 Task: Open Card Joint Ventures Review in Board Email Marketing Analytics to Workspace Advertising and Marketing and add a team member Softage.4@softage.net, a label Green, a checklist Urban Planning, an attachment from Trello, a color Green and finally, add a card description 'Develop and launch new customer feedback program for service improvements' and a comment 'Let us make sure we give this task the attention it deserves as it is crucial to the overall success of the project.'. Add a start date 'Jan 08, 1900' with a due date 'Jan 15, 1900'
Action: Mouse moved to (499, 133)
Screenshot: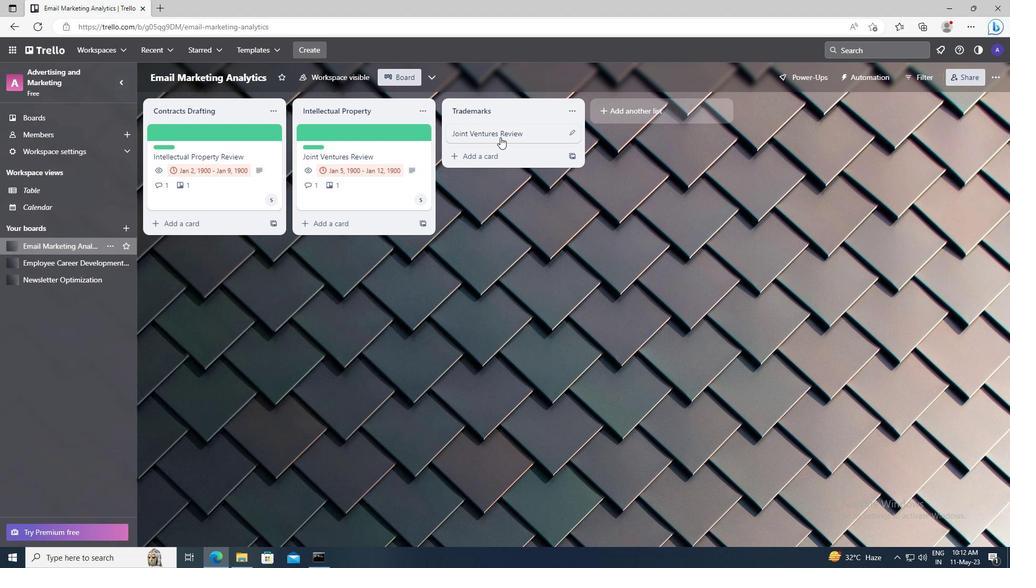 
Action: Mouse pressed left at (499, 133)
Screenshot: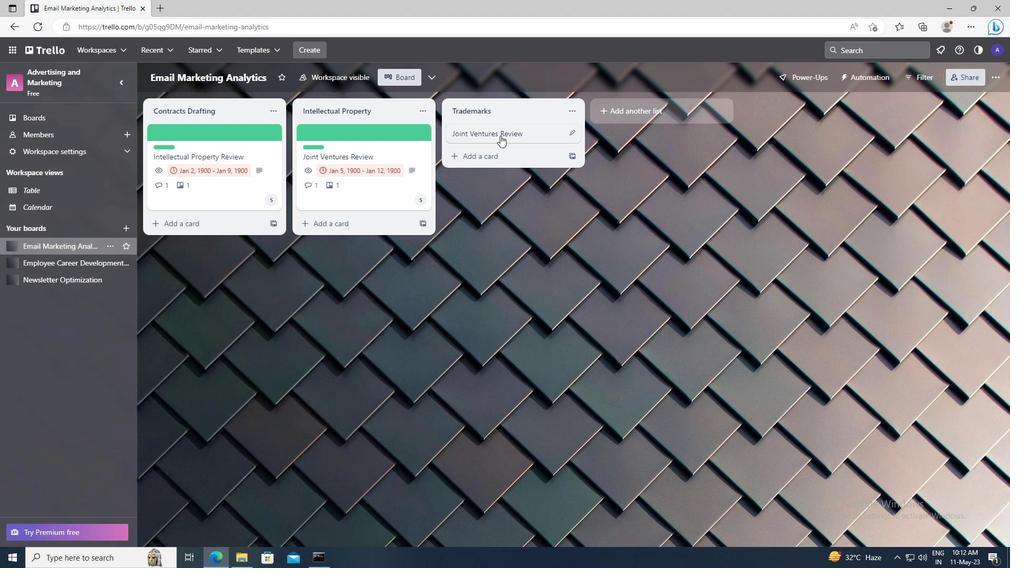 
Action: Mouse moved to (643, 172)
Screenshot: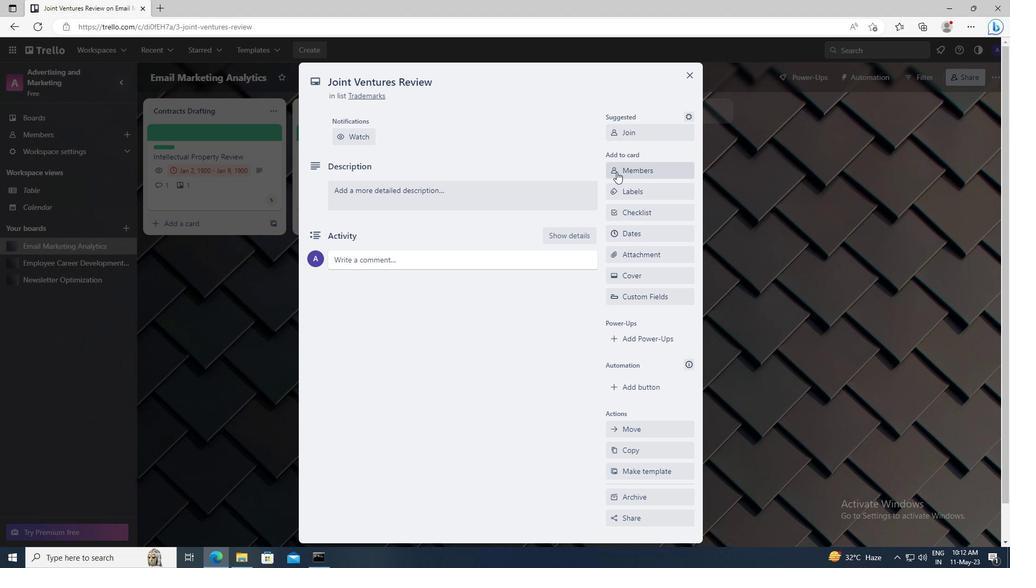 
Action: Mouse pressed left at (643, 172)
Screenshot: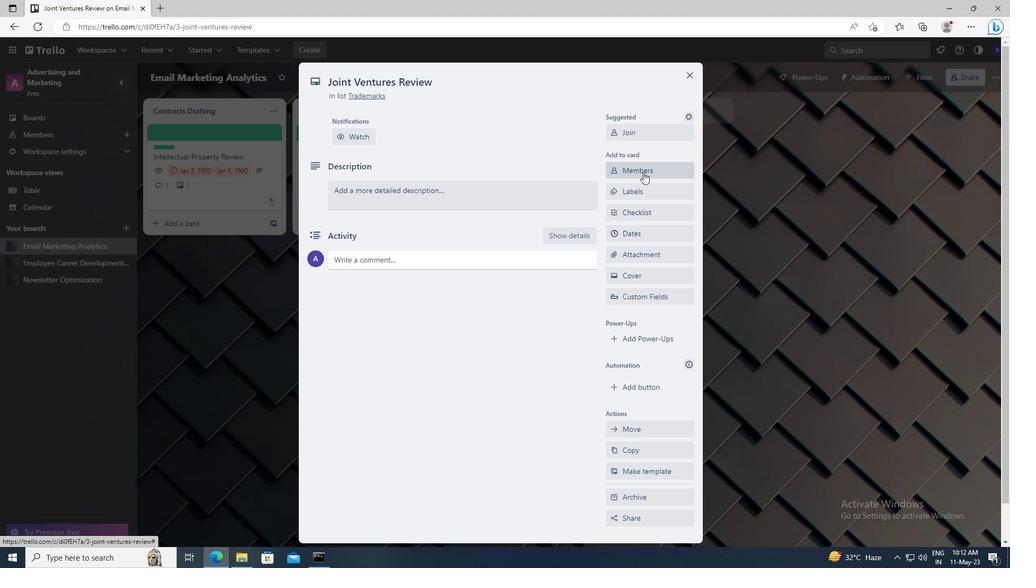 
Action: Mouse moved to (646, 217)
Screenshot: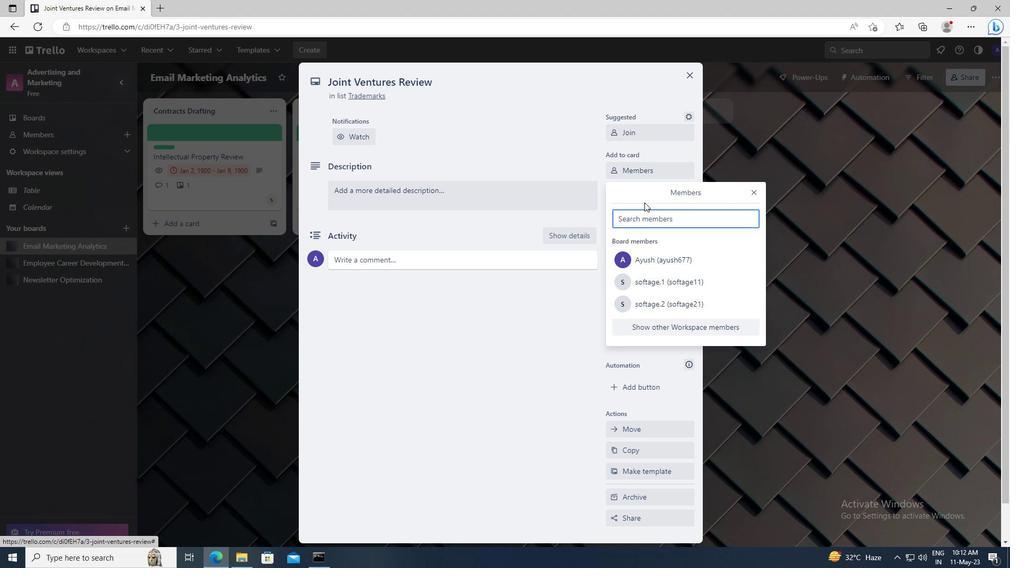 
Action: Mouse pressed left at (646, 217)
Screenshot: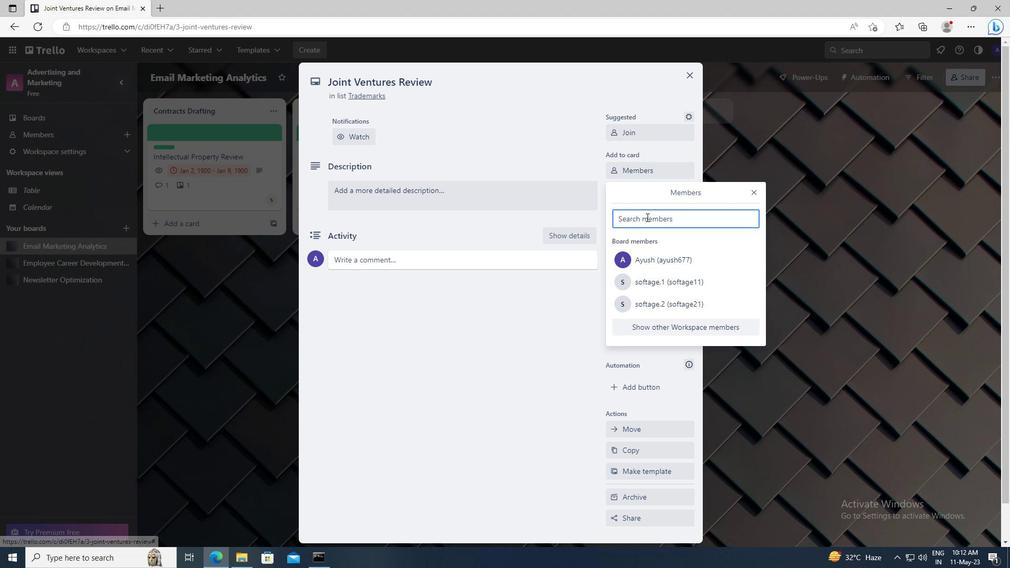 
Action: Key pressed <Key.shift>SOFTAGE.4
Screenshot: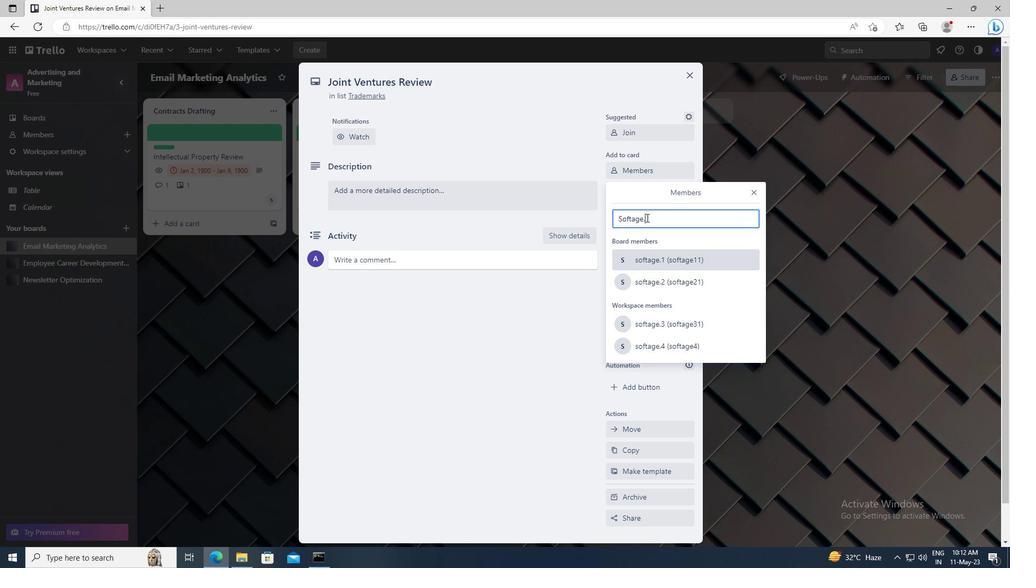 
Action: Mouse moved to (662, 315)
Screenshot: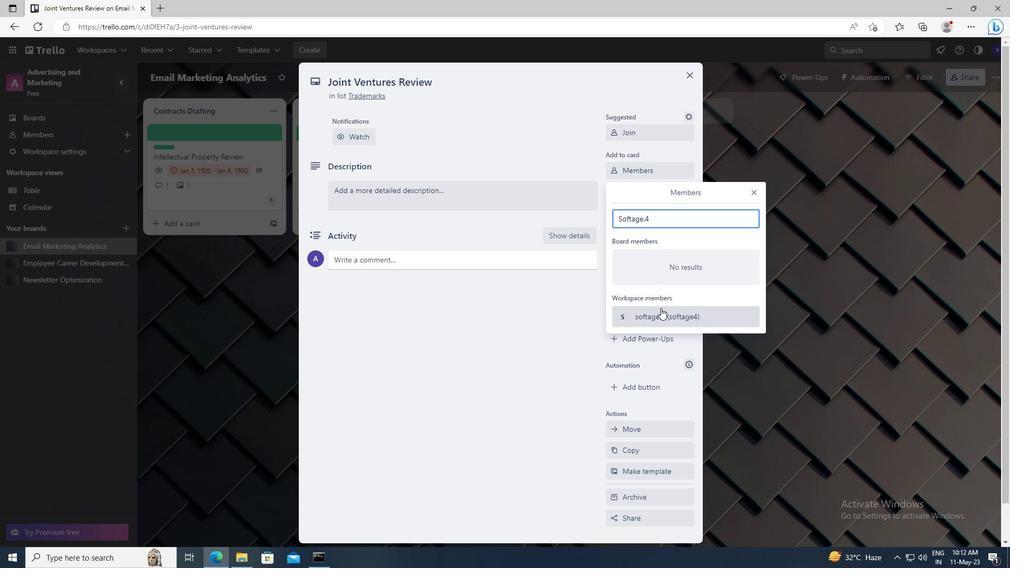 
Action: Mouse pressed left at (662, 315)
Screenshot: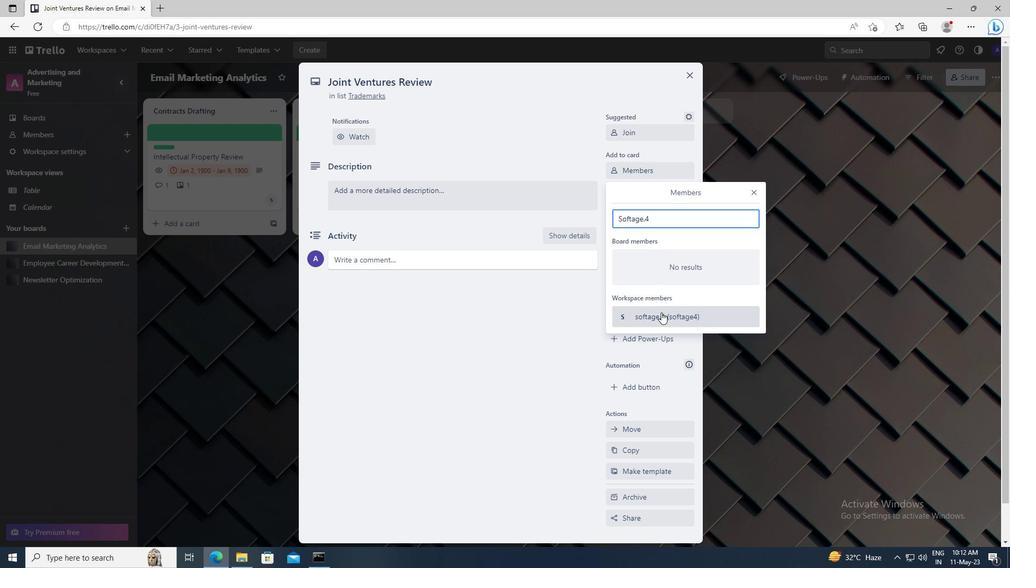 
Action: Mouse moved to (753, 193)
Screenshot: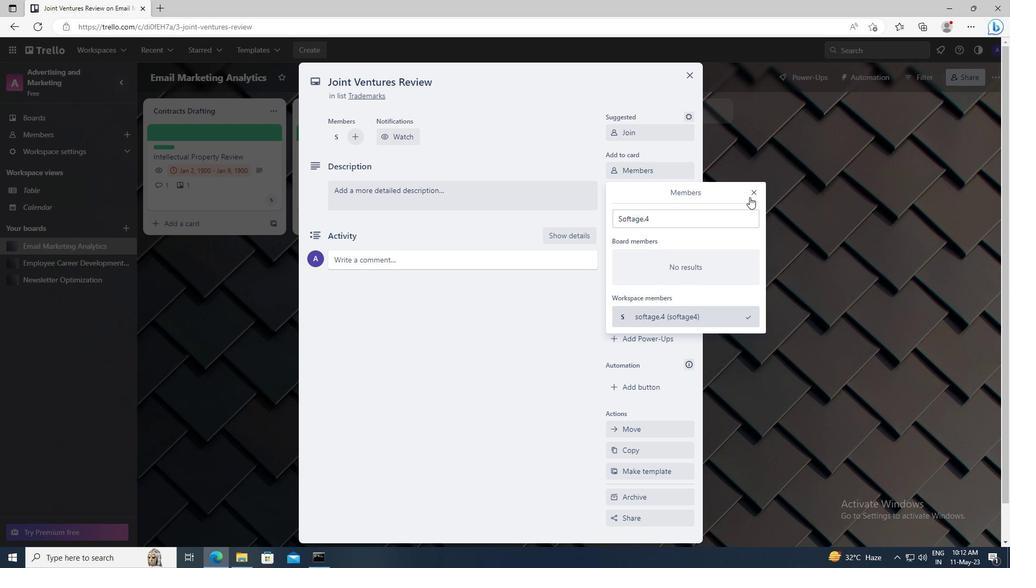 
Action: Mouse pressed left at (753, 193)
Screenshot: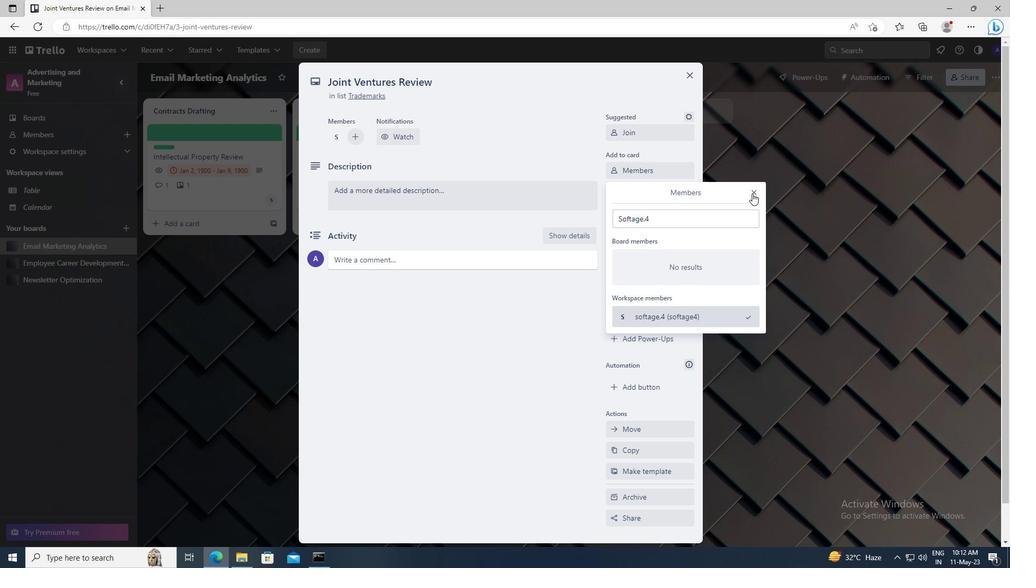 
Action: Mouse moved to (648, 193)
Screenshot: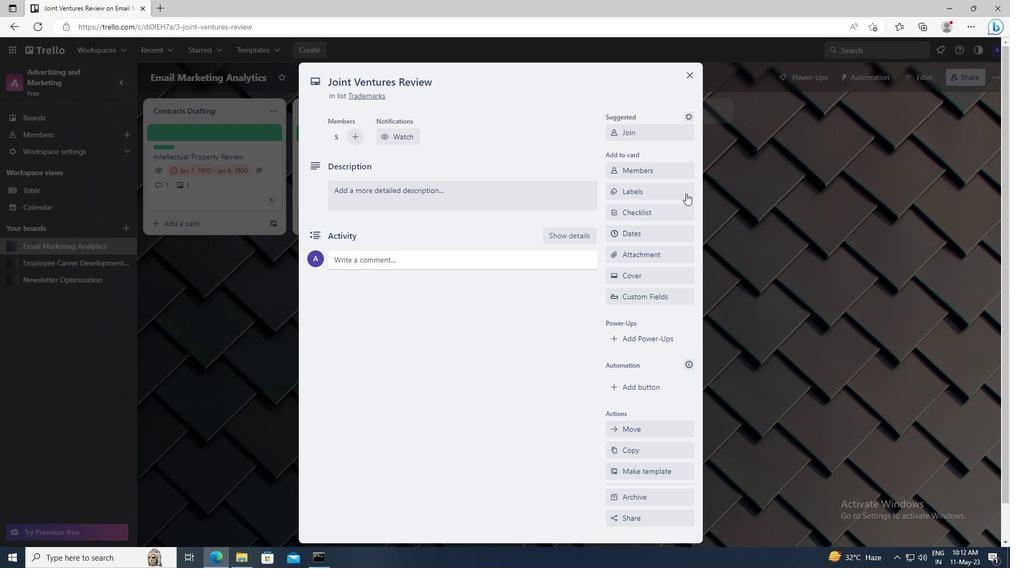 
Action: Mouse pressed left at (648, 193)
Screenshot: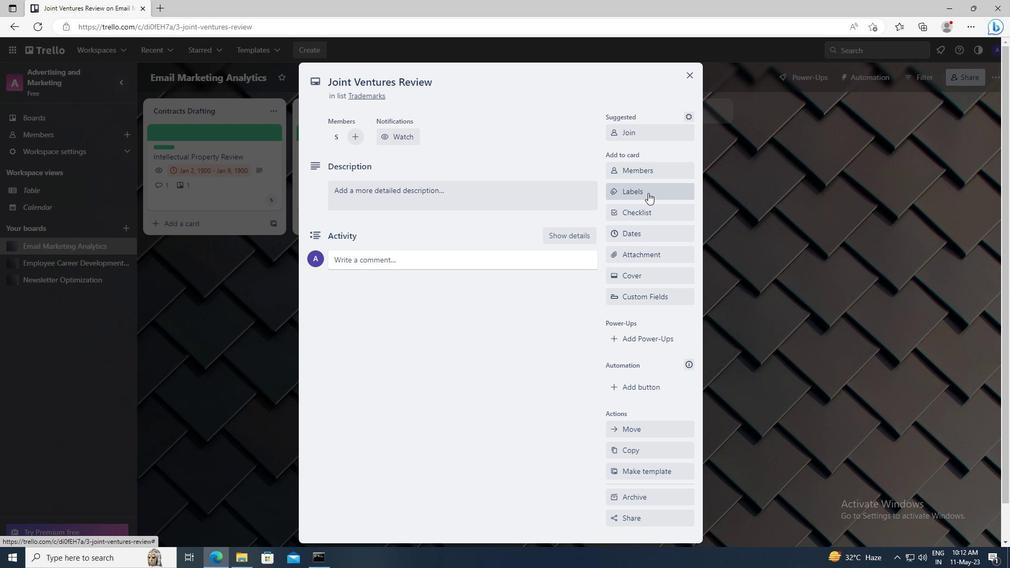 
Action: Mouse moved to (670, 395)
Screenshot: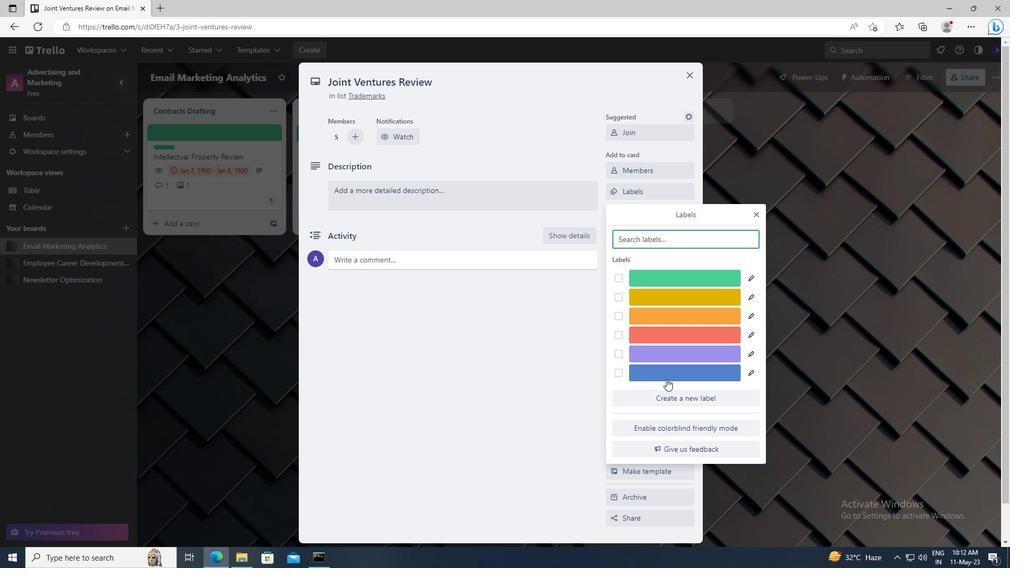 
Action: Mouse pressed left at (670, 395)
Screenshot: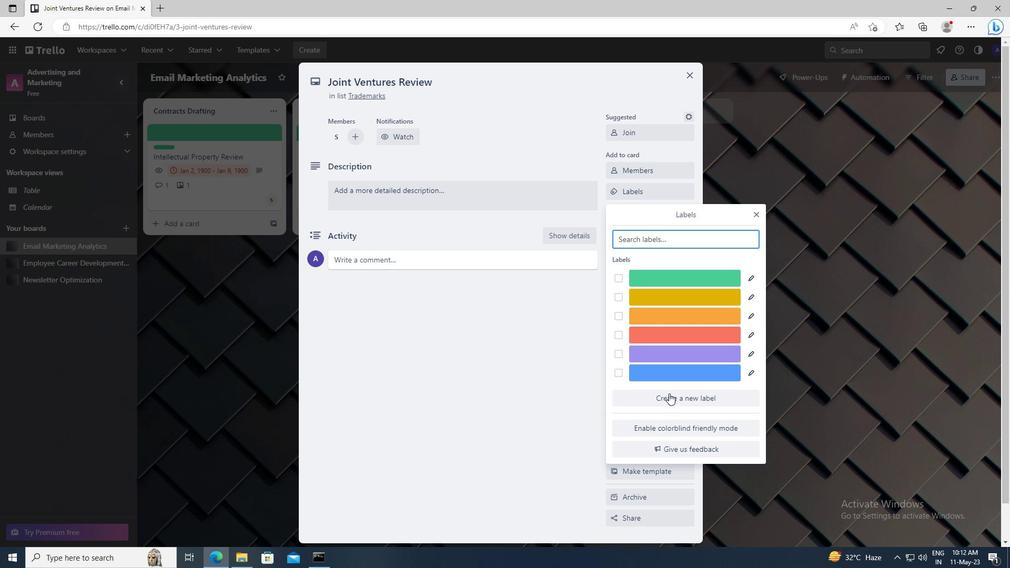 
Action: Mouse moved to (626, 369)
Screenshot: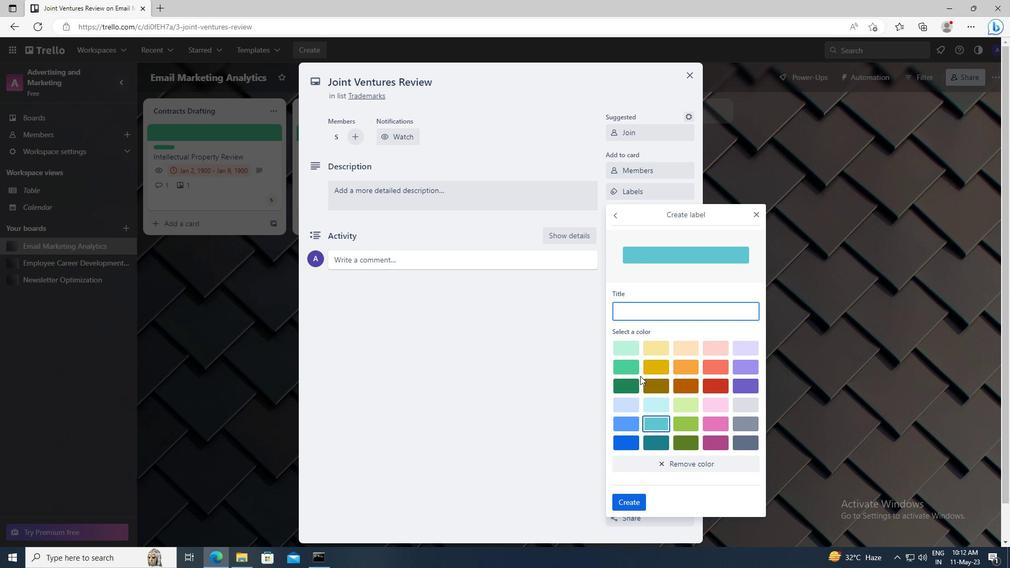 
Action: Mouse pressed left at (626, 369)
Screenshot: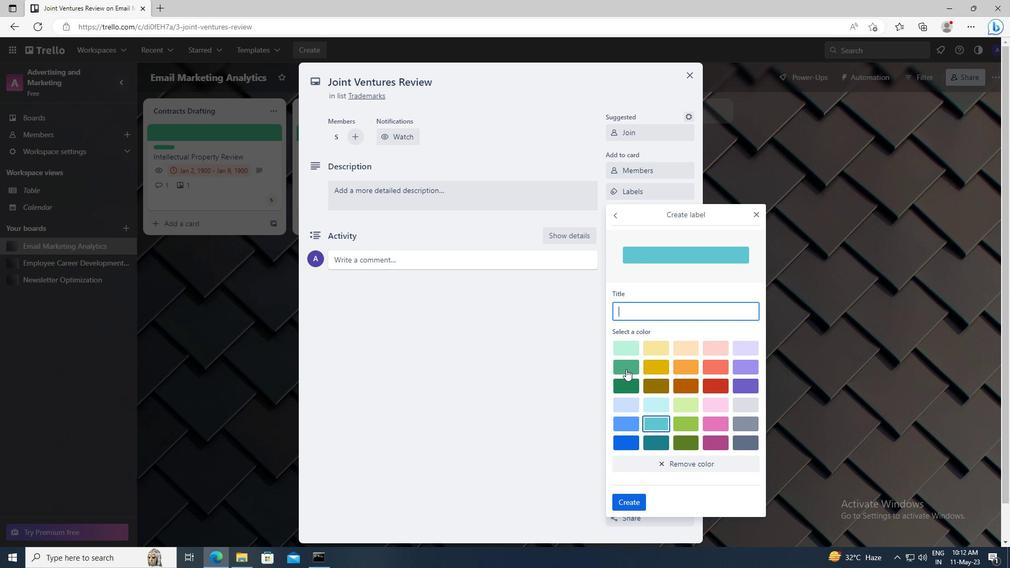 
Action: Mouse moved to (625, 499)
Screenshot: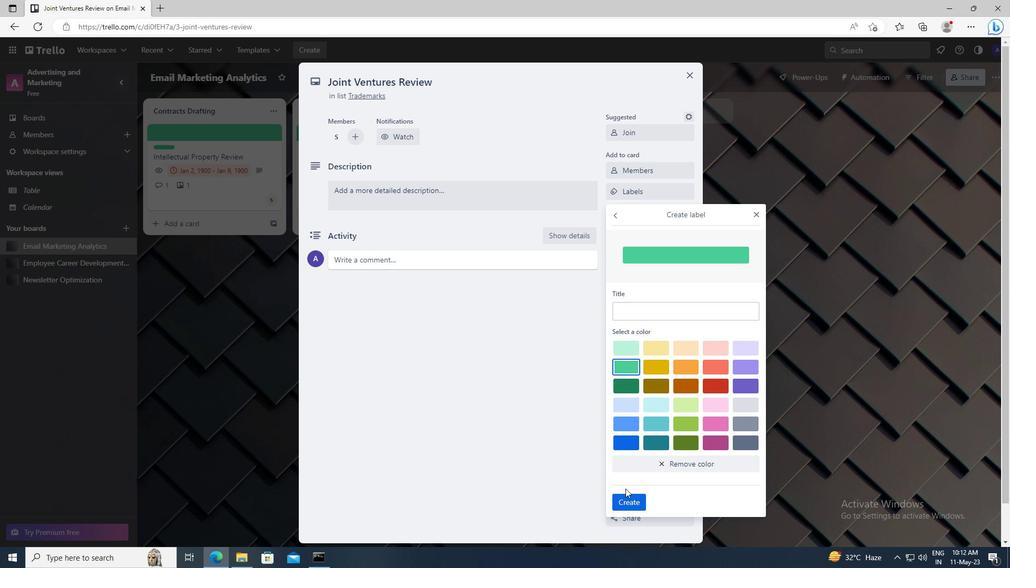 
Action: Mouse pressed left at (625, 499)
Screenshot: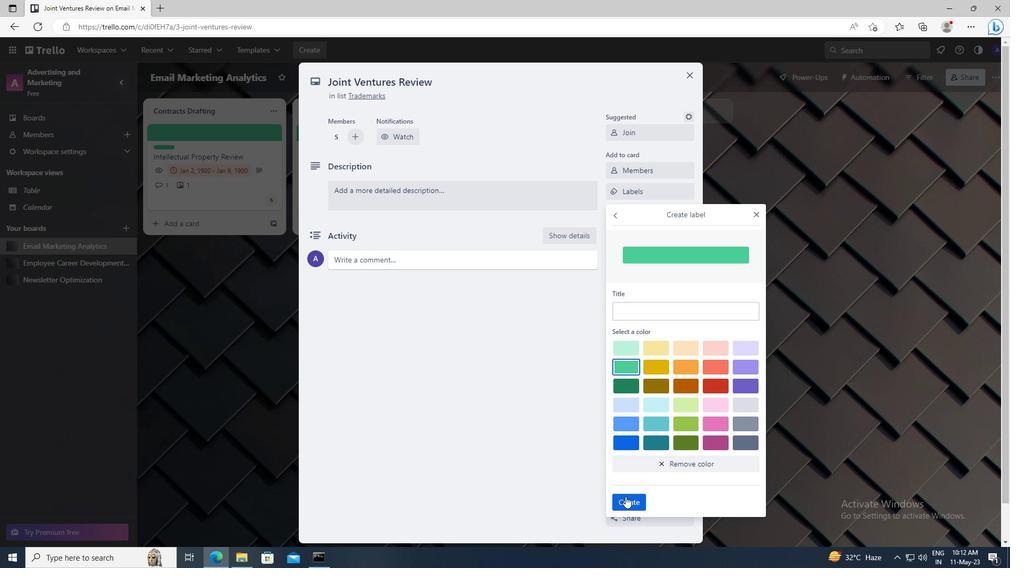 
Action: Mouse moved to (758, 214)
Screenshot: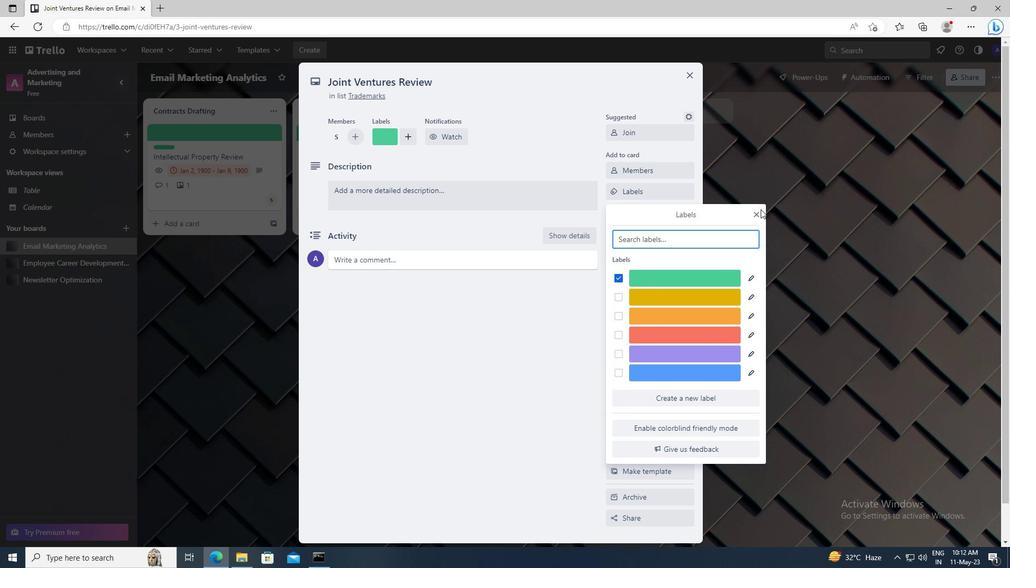
Action: Mouse pressed left at (758, 214)
Screenshot: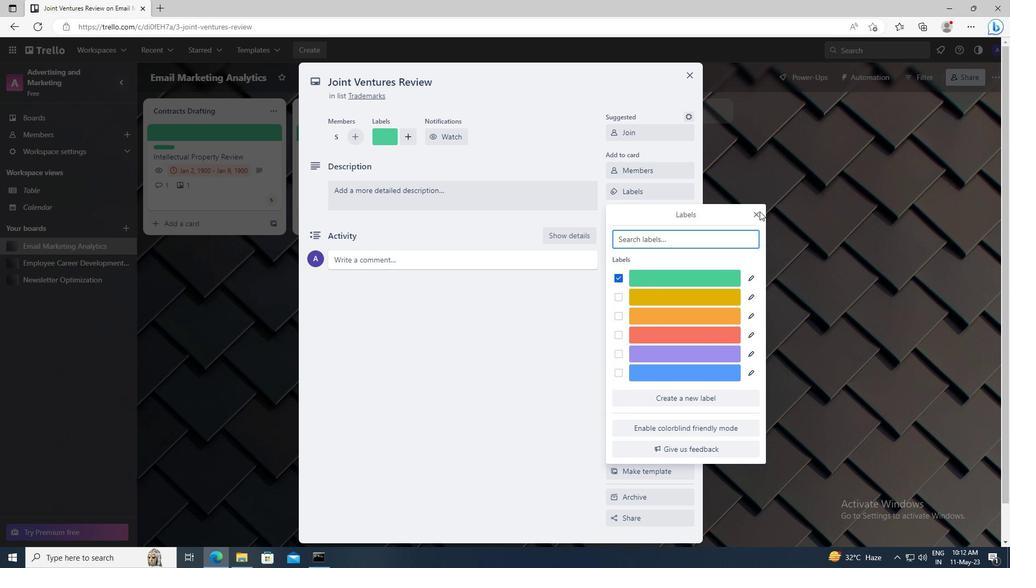 
Action: Mouse moved to (663, 215)
Screenshot: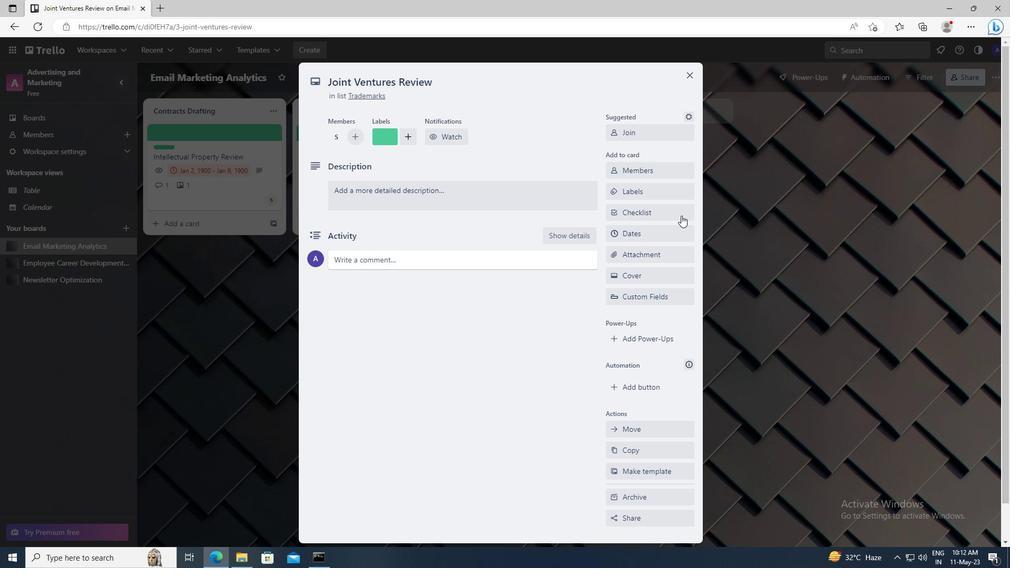
Action: Mouse pressed left at (663, 215)
Screenshot: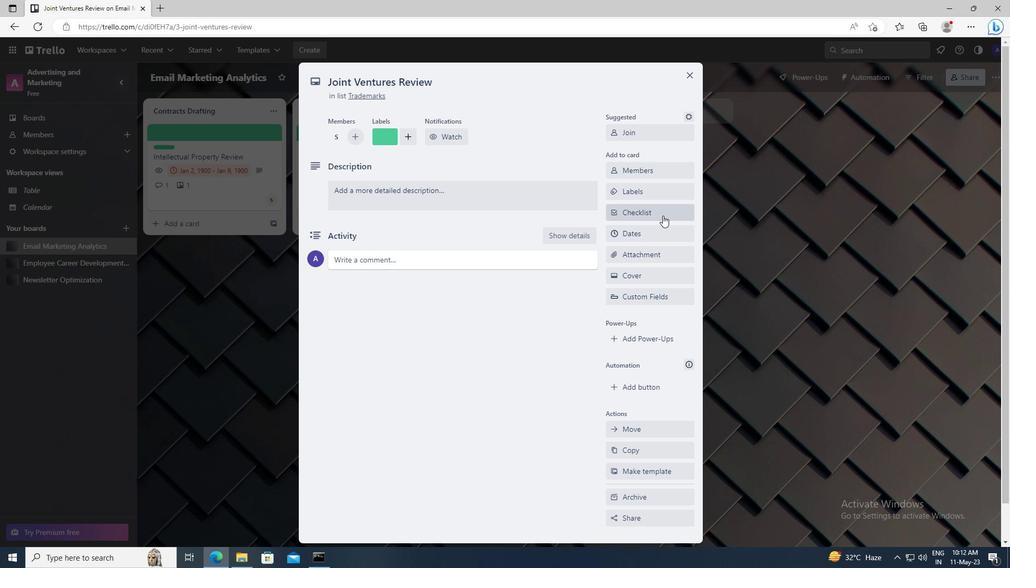 
Action: Key pressed <Key.shift>URBAN<Key.space><Key.shift>PLANNING
Screenshot: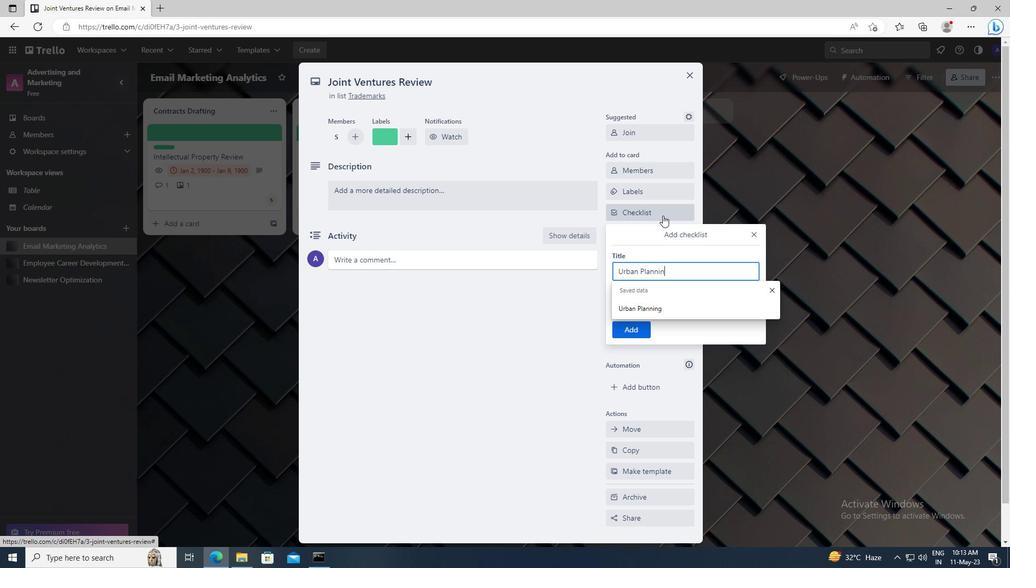 
Action: Mouse moved to (639, 328)
Screenshot: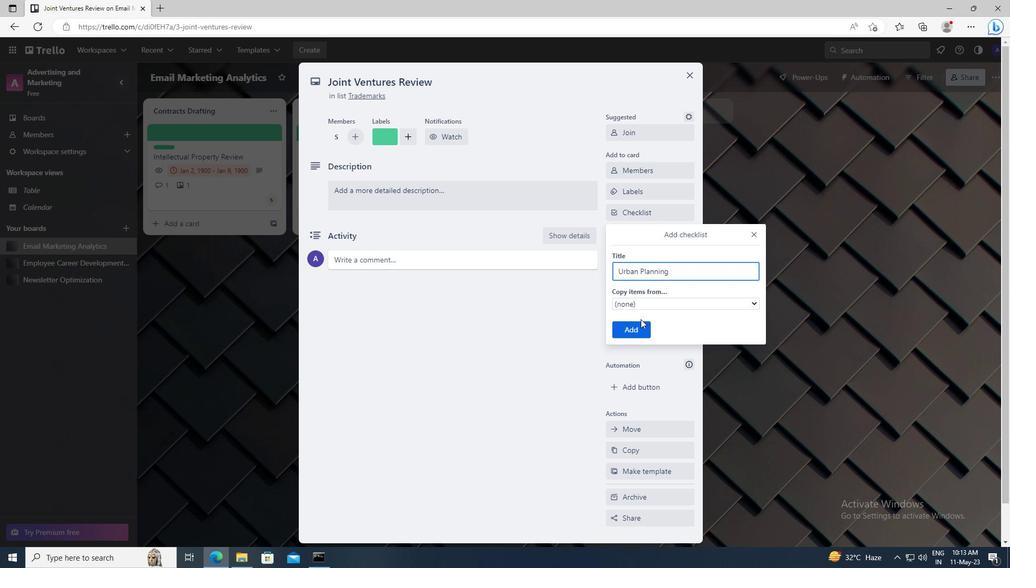 
Action: Mouse pressed left at (639, 328)
Screenshot: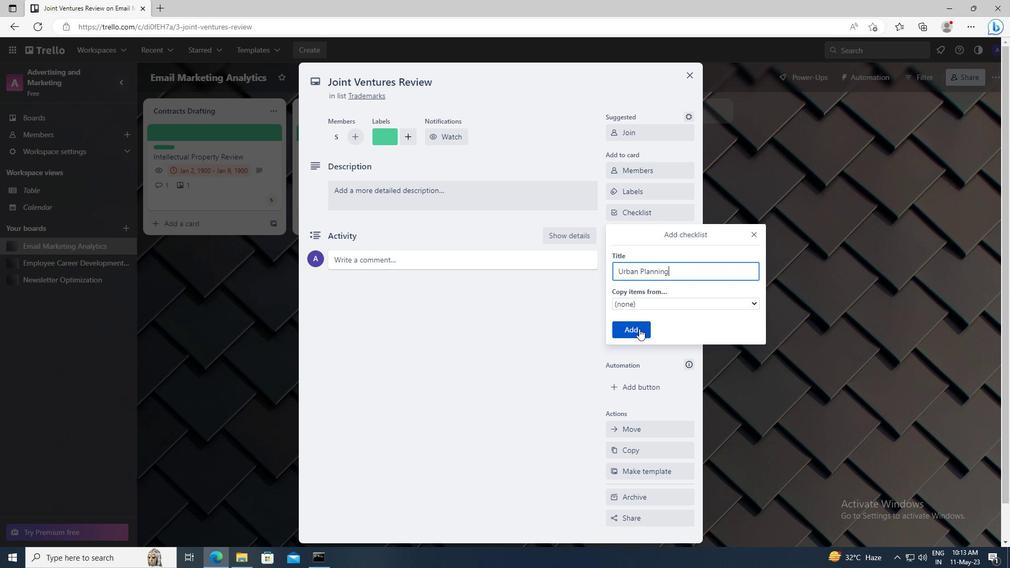 
Action: Mouse moved to (636, 257)
Screenshot: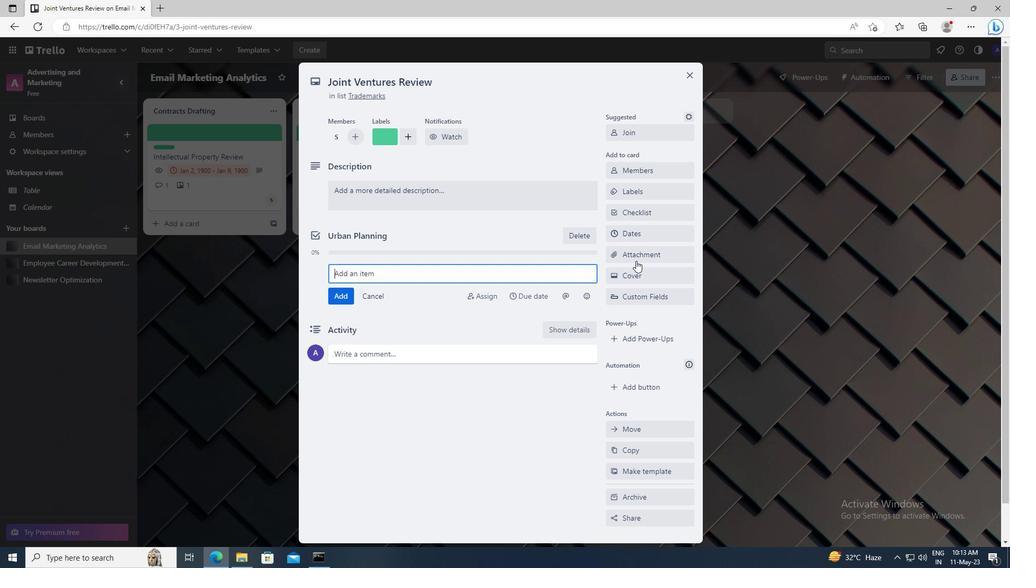
Action: Mouse pressed left at (636, 257)
Screenshot: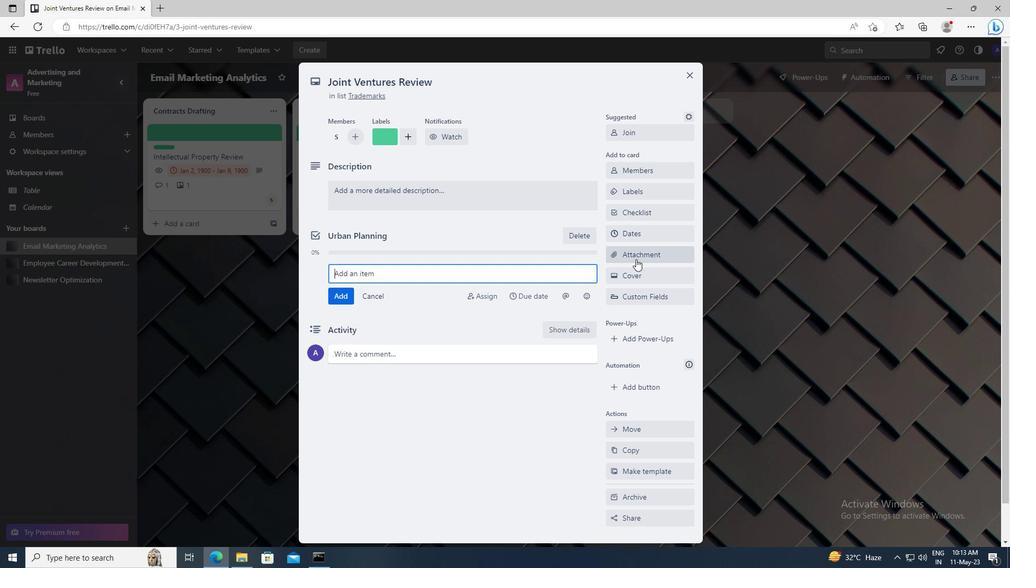 
Action: Mouse moved to (639, 316)
Screenshot: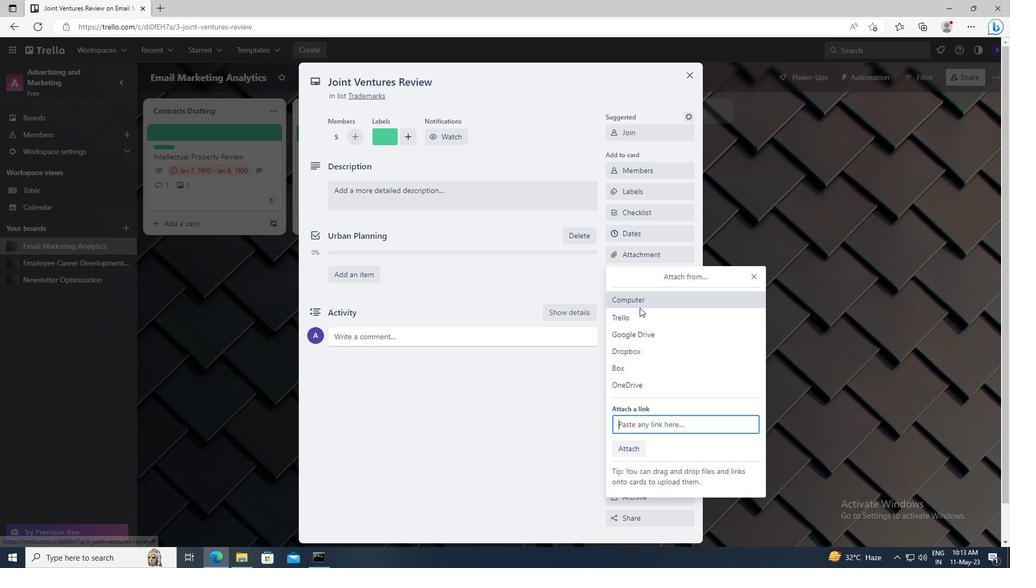 
Action: Mouse pressed left at (639, 316)
Screenshot: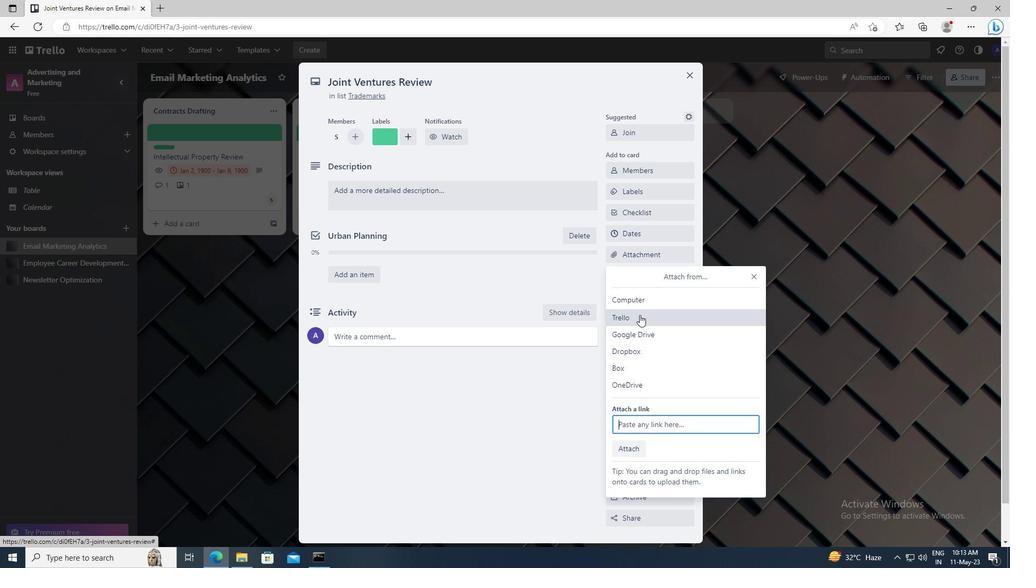
Action: Mouse moved to (633, 227)
Screenshot: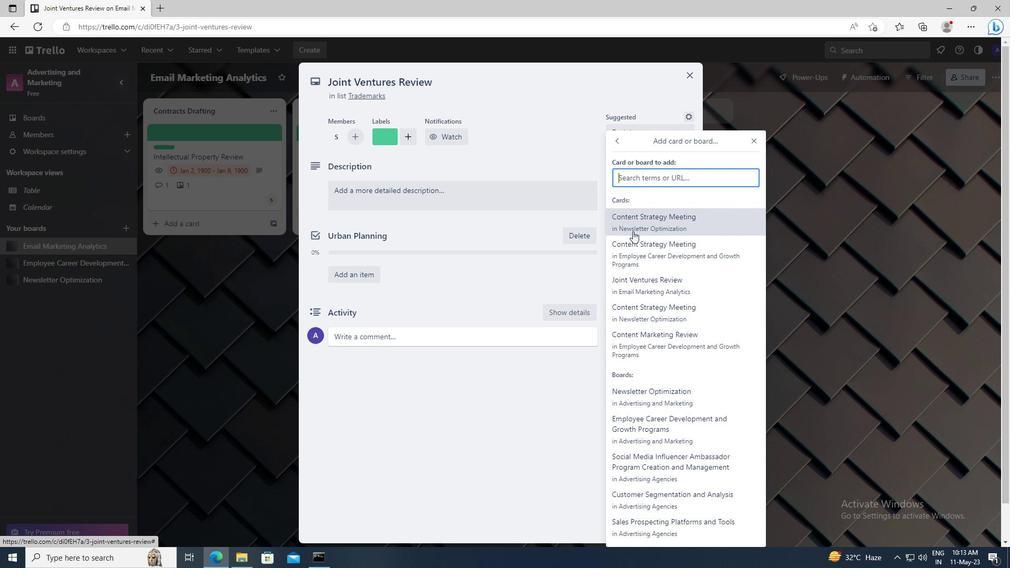 
Action: Mouse pressed left at (633, 227)
Screenshot: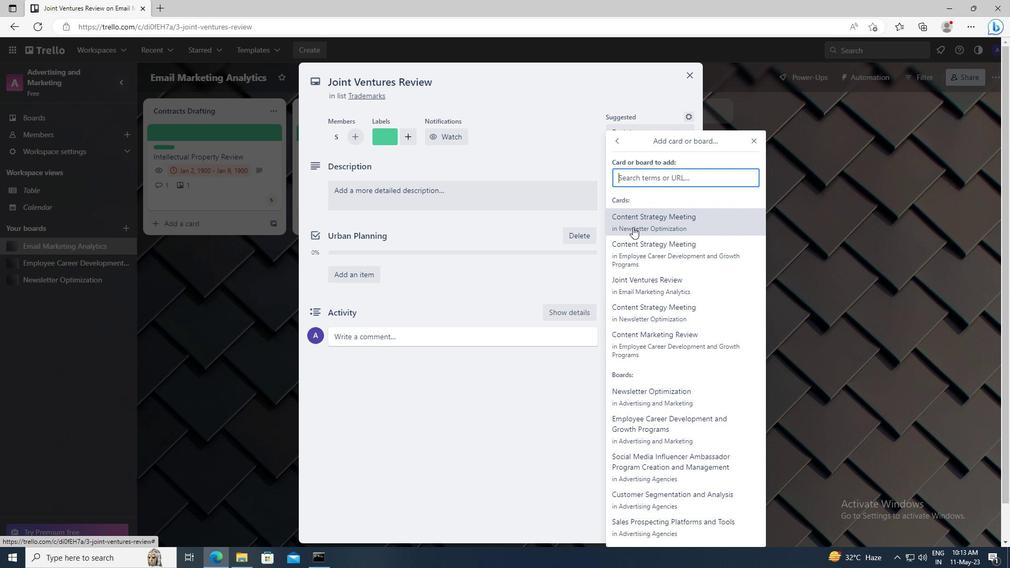 
Action: Mouse moved to (638, 271)
Screenshot: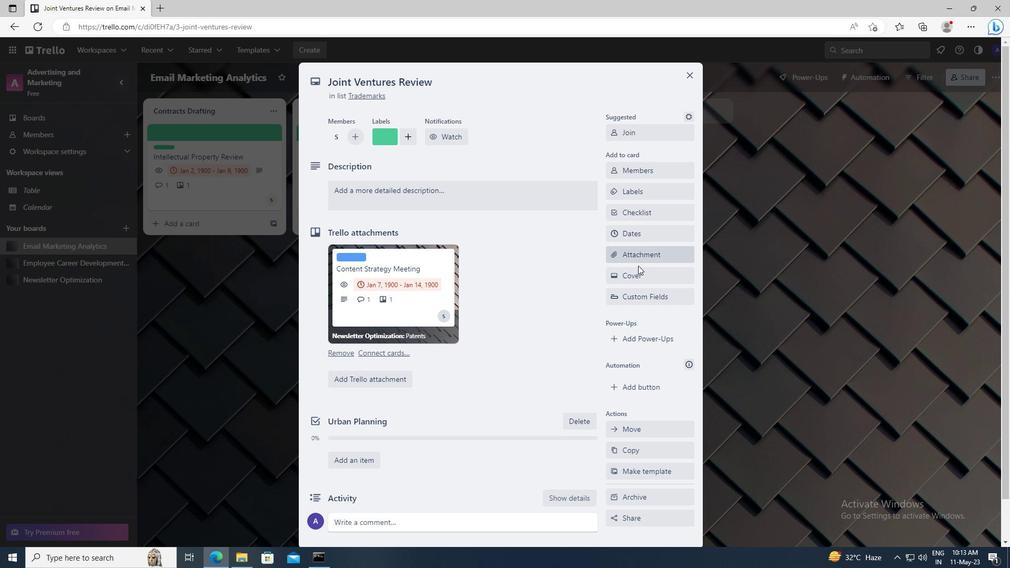 
Action: Mouse pressed left at (638, 271)
Screenshot: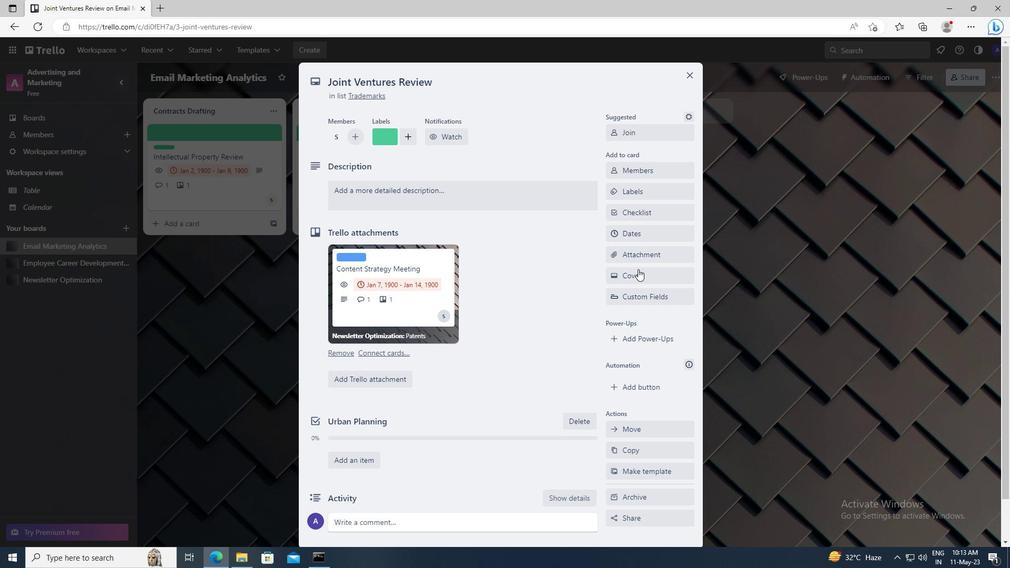 
Action: Mouse moved to (631, 335)
Screenshot: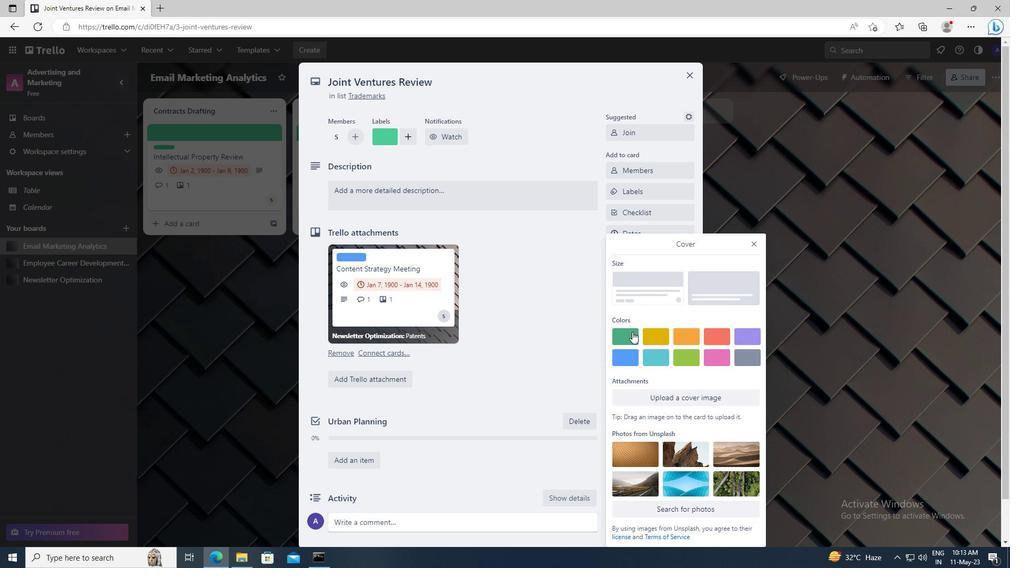 
Action: Mouse pressed left at (631, 335)
Screenshot: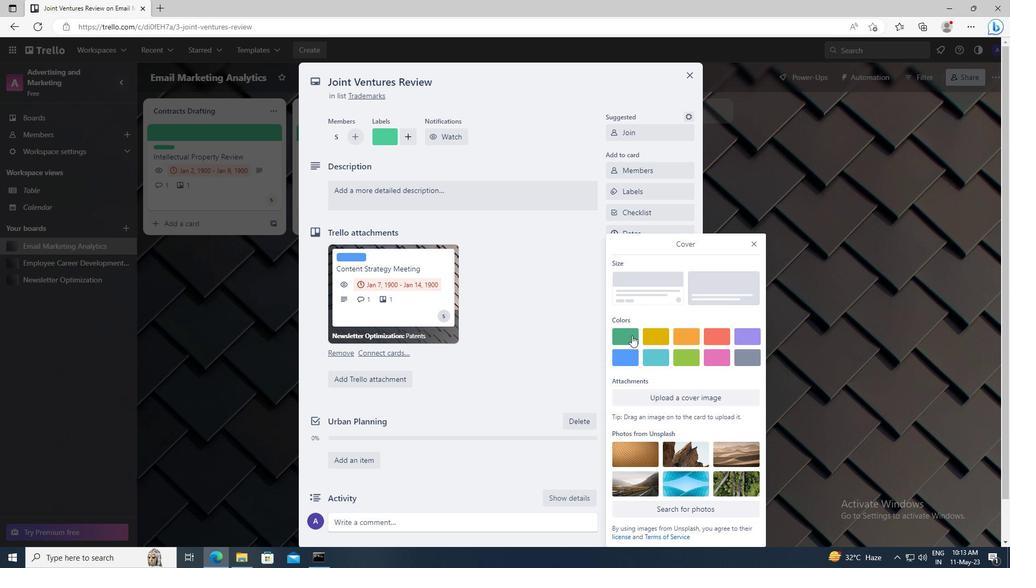 
Action: Mouse moved to (753, 225)
Screenshot: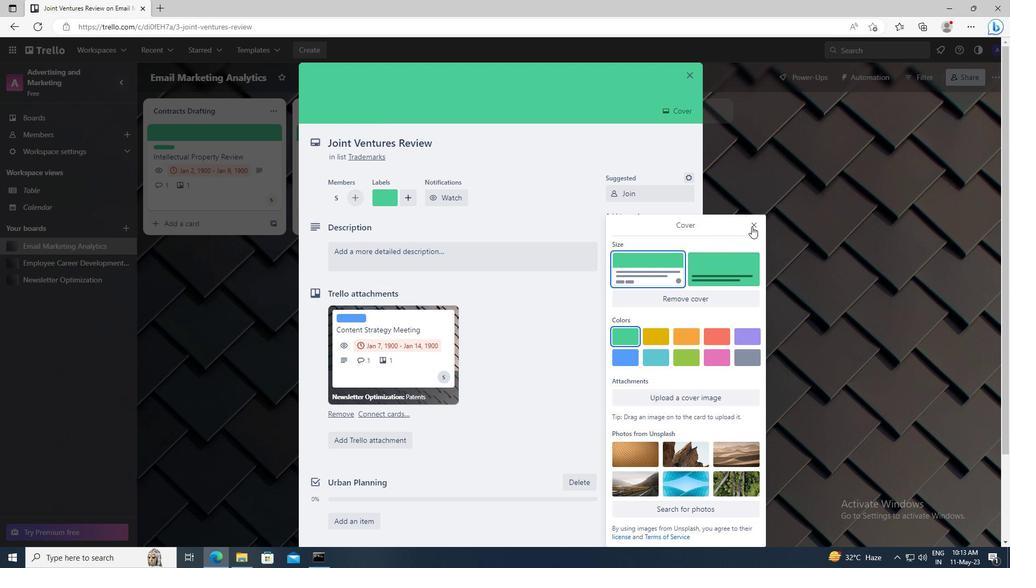 
Action: Mouse pressed left at (753, 225)
Screenshot: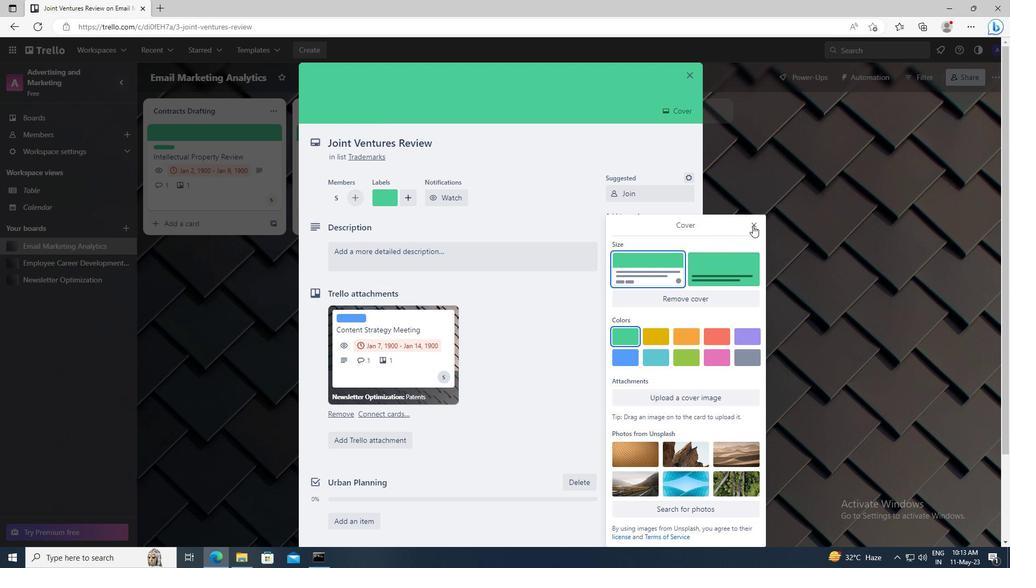 
Action: Mouse moved to (447, 263)
Screenshot: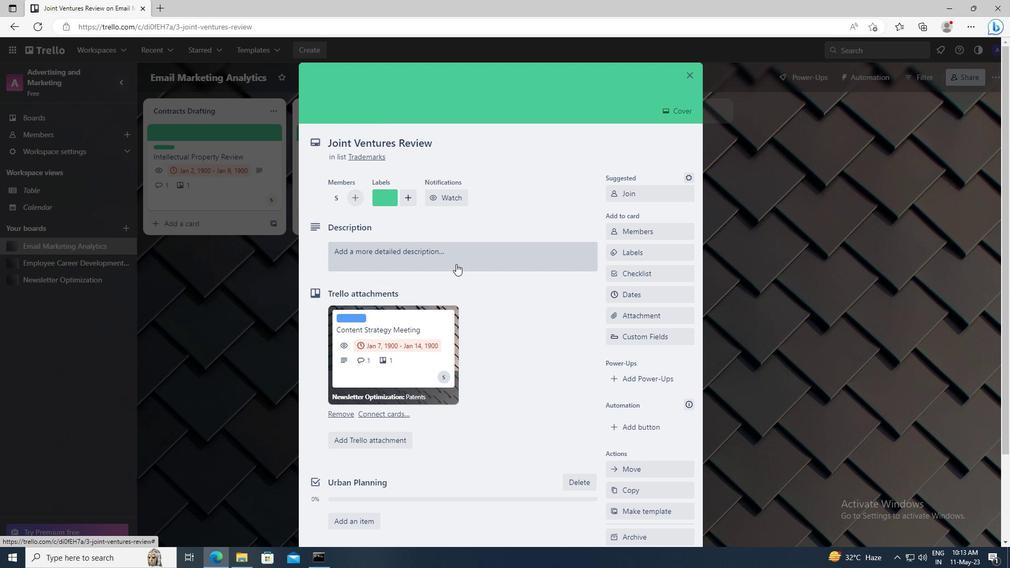 
Action: Mouse pressed left at (447, 263)
Screenshot: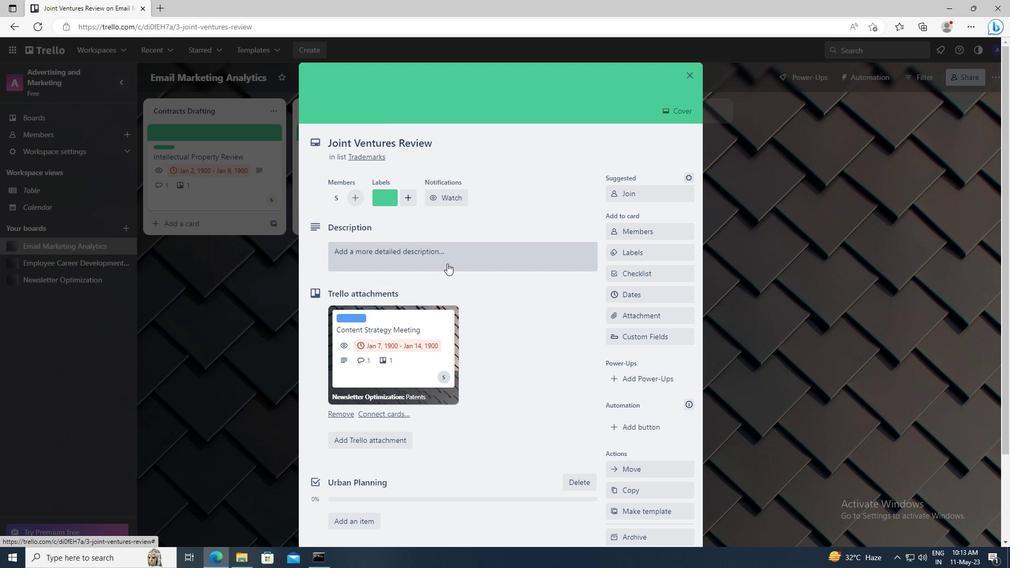 
Action: Key pressed <Key.shift>DEVELOP<Key.space>AND<Key.space>LAUNCH<Key.space>NEW<Key.space>CUSTOMER<Key.space>FEEDBACK<Key.space>PROGRAM<Key.space>FOR<Key.space>SERVICE<Key.space>IMPROVEMENTS
Screenshot: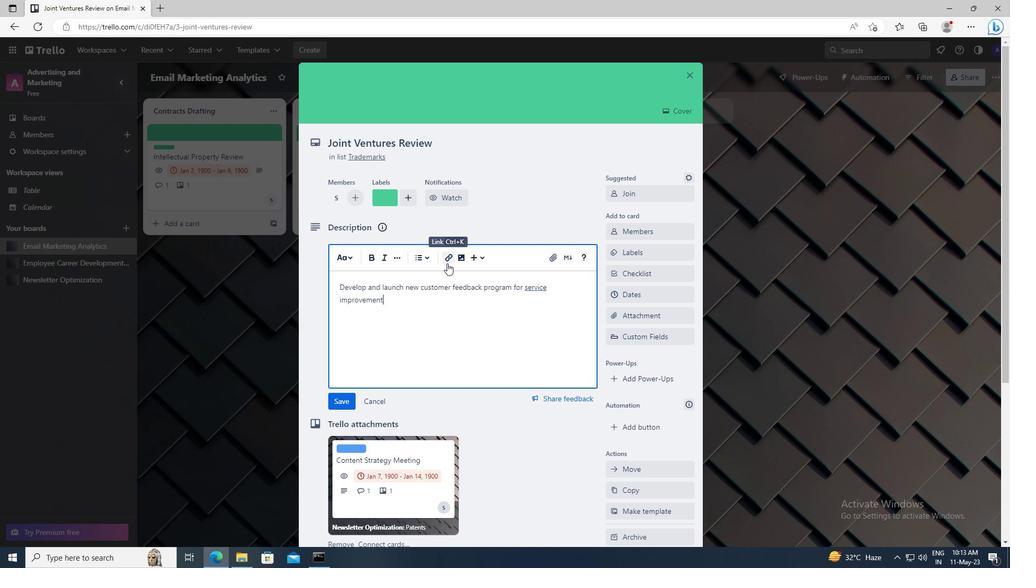 
Action: Mouse moved to (347, 402)
Screenshot: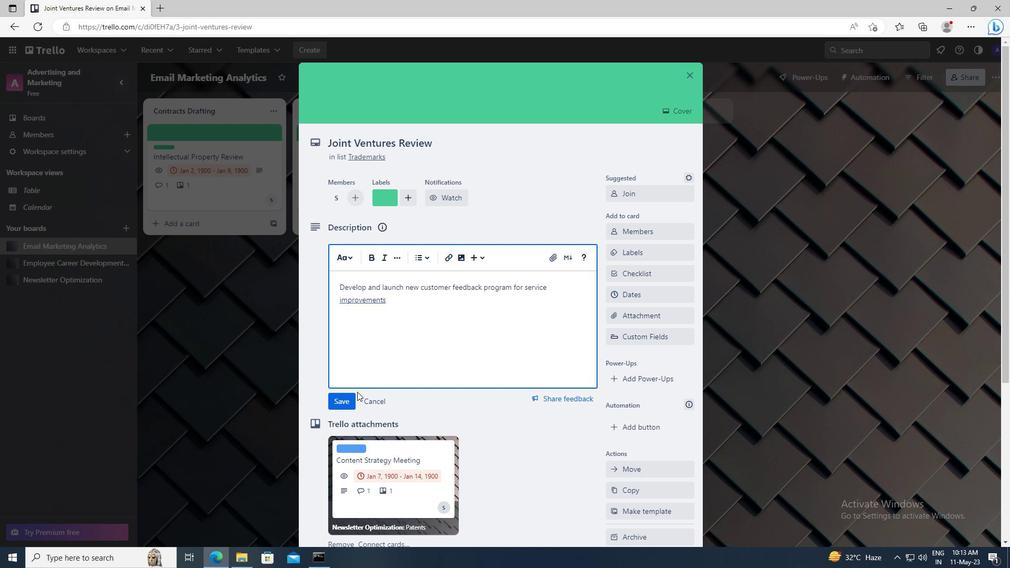 
Action: Mouse pressed left at (347, 402)
Screenshot: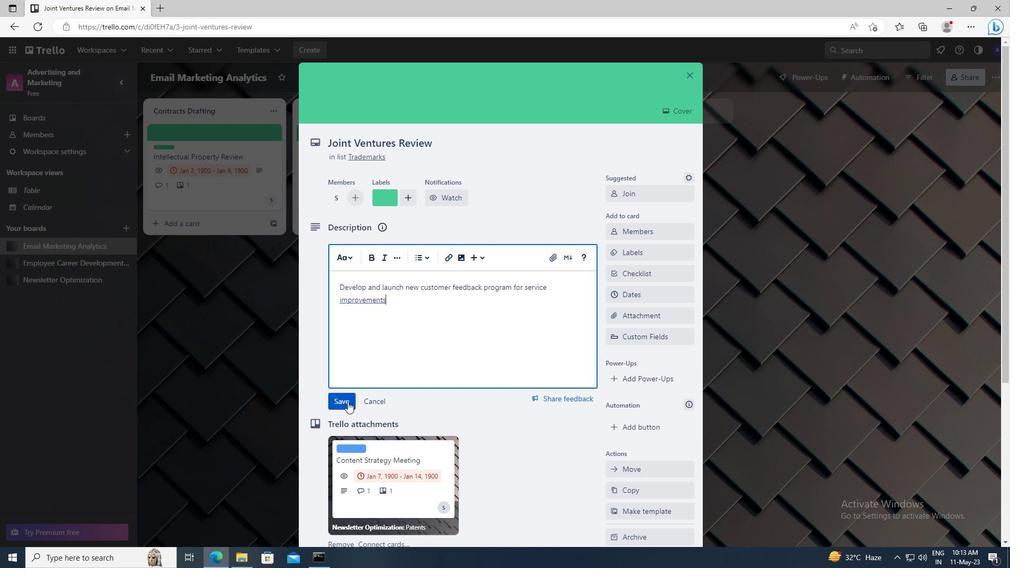 
Action: Mouse scrolled (347, 402) with delta (0, 0)
Screenshot: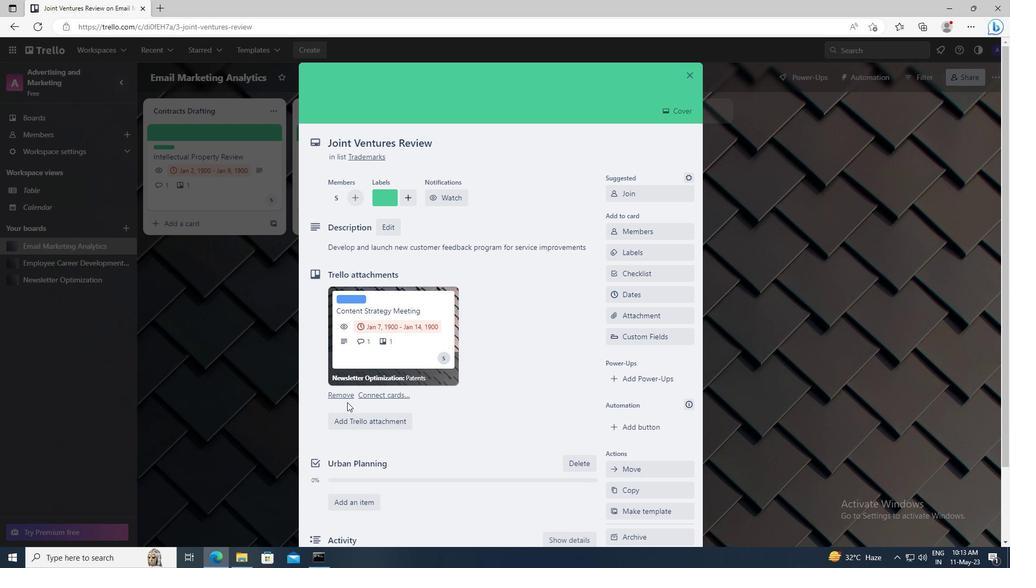 
Action: Mouse moved to (353, 489)
Screenshot: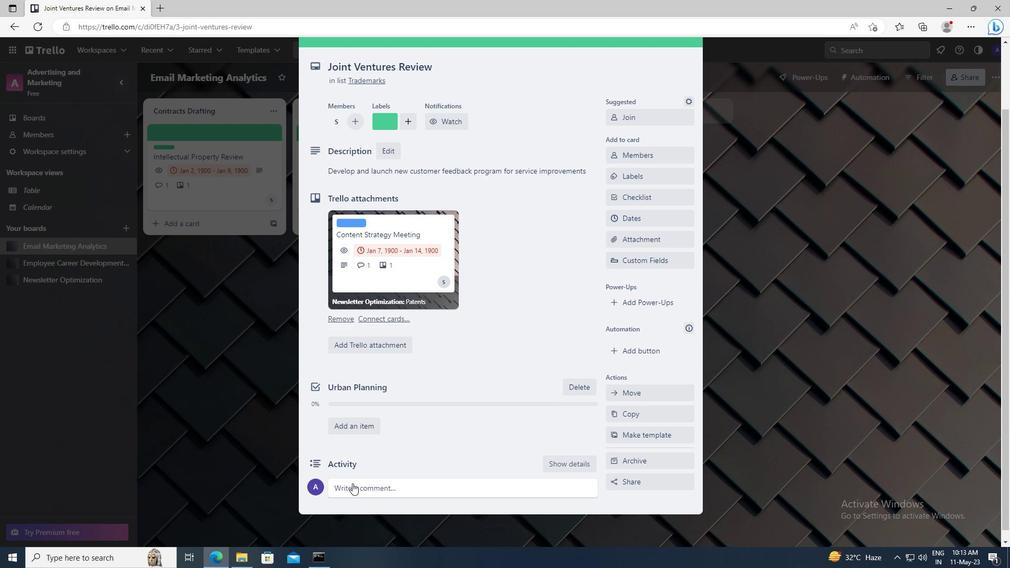 
Action: Mouse pressed left at (353, 489)
Screenshot: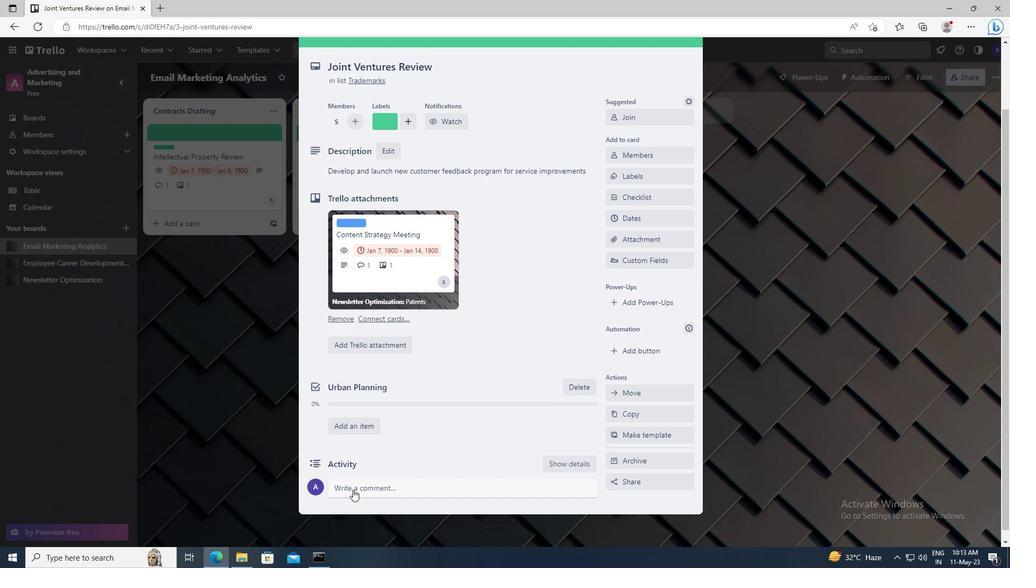 
Action: Key pressed <Key.shift>LET<Key.space>US<Key.space>MAKE<Key.space>SURE<Key.space>WE<Key.space>GIVE<Key.space>THIS<Key.space>TASK<Key.space>THE<Key.space>ATTENTION<Key.space>IT<Key.space>DESERVES<Key.space>I<Key.backspace>AS<Key.space>IT<Key.space>IS<Key.space>CRUCIAL<Key.space>TO<Key.space>THE<Key.space>OVERALL<Key.space>SUCCESS<Key.space>OF<Key.space>THE<Key.space>PROJECT.
Screenshot: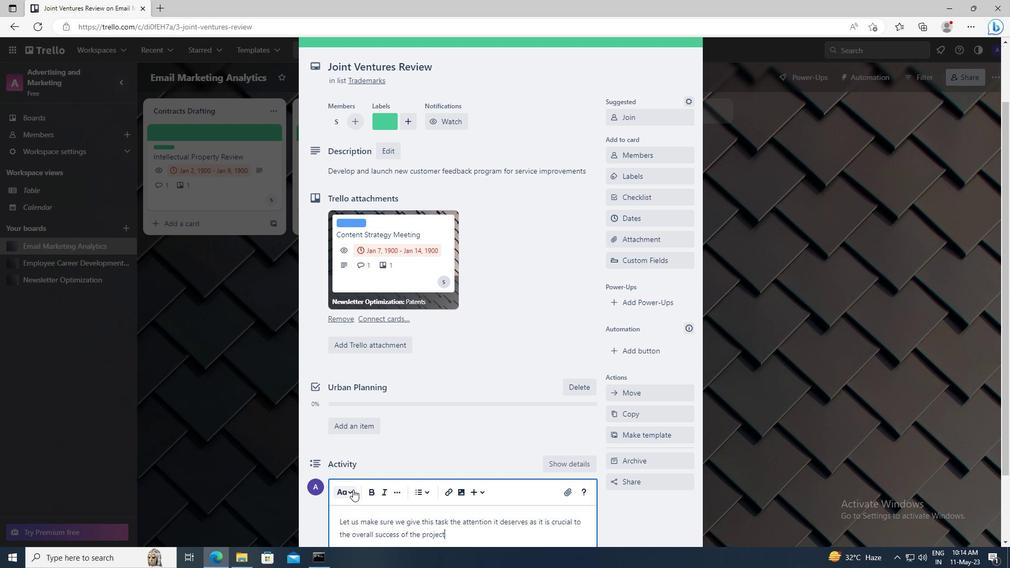 
Action: Mouse scrolled (353, 489) with delta (0, 0)
Screenshot: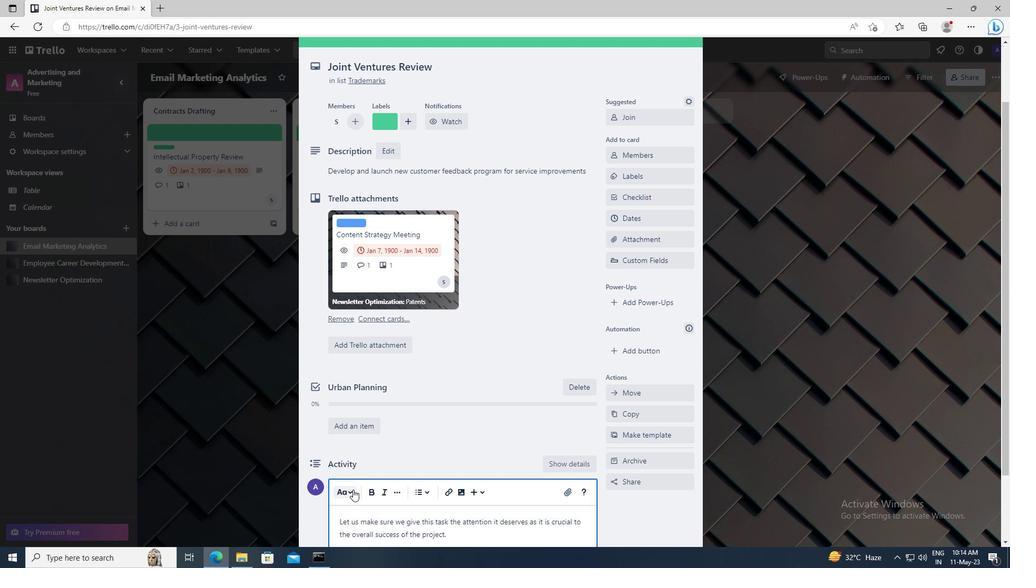 
Action: Mouse moved to (346, 489)
Screenshot: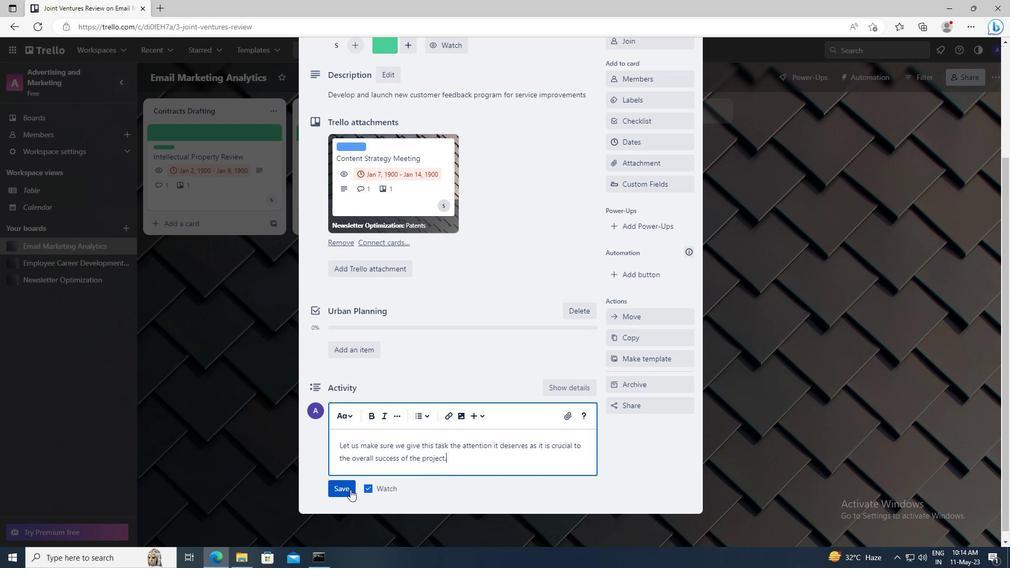 
Action: Mouse pressed left at (346, 489)
Screenshot: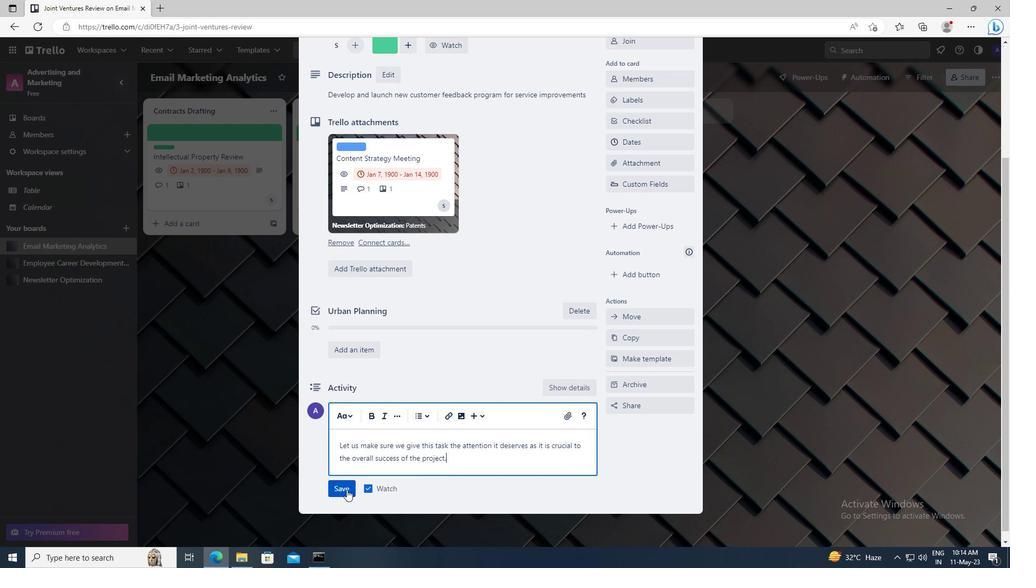 
Action: Mouse moved to (624, 339)
Screenshot: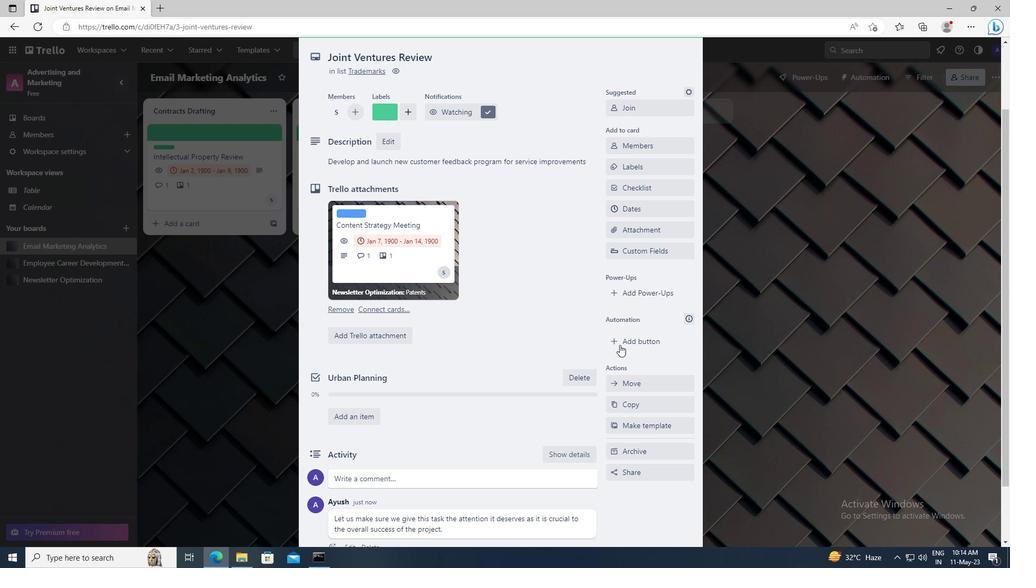 
Action: Mouse scrolled (624, 340) with delta (0, 0)
Screenshot: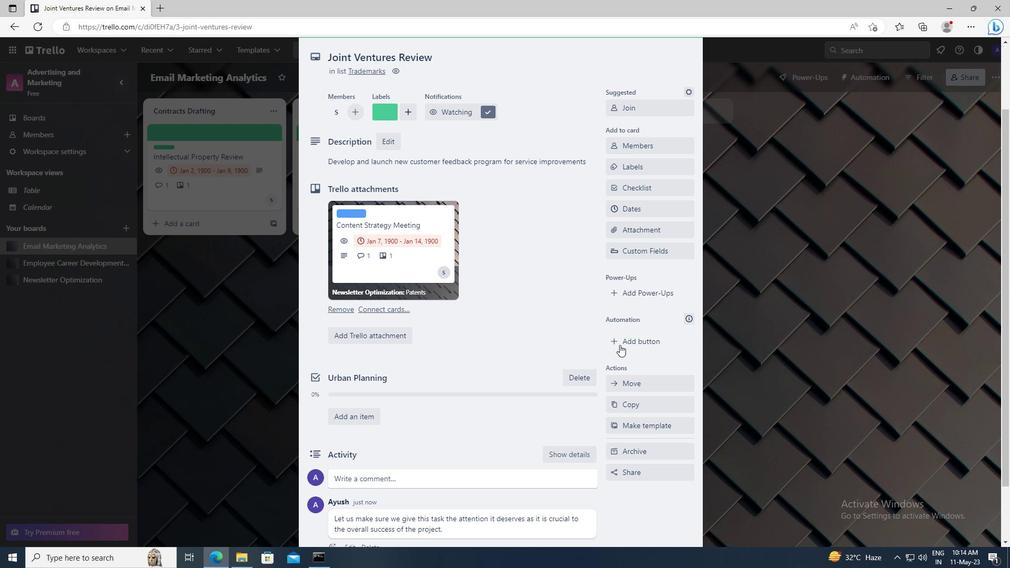 
Action: Mouse moved to (635, 285)
Screenshot: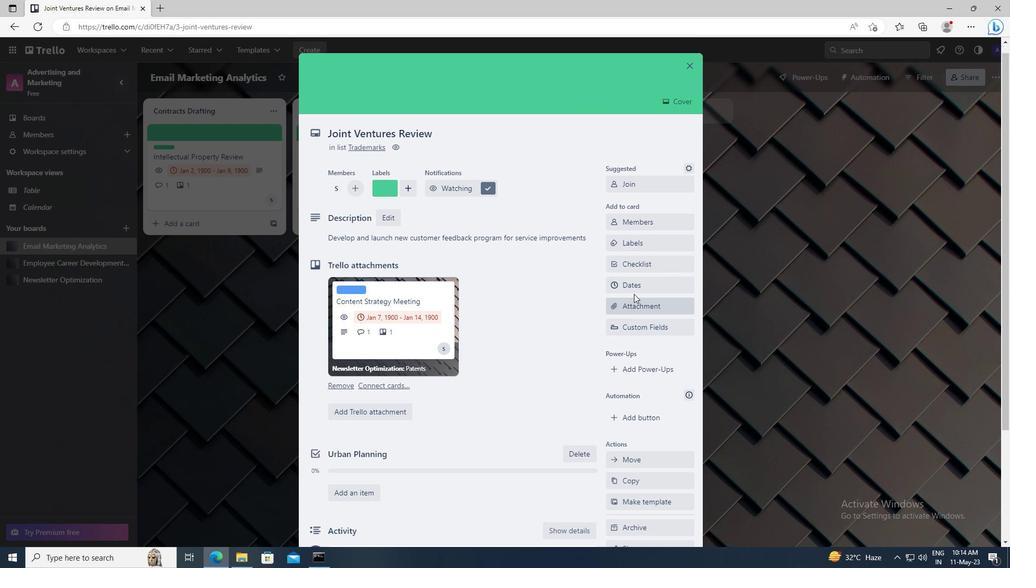 
Action: Mouse pressed left at (635, 285)
Screenshot: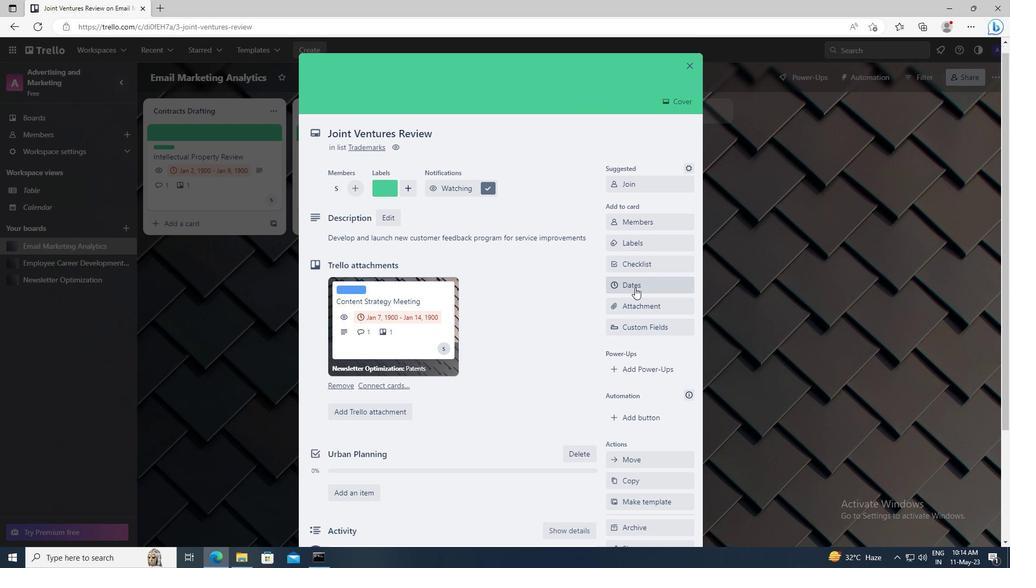 
Action: Mouse moved to (618, 267)
Screenshot: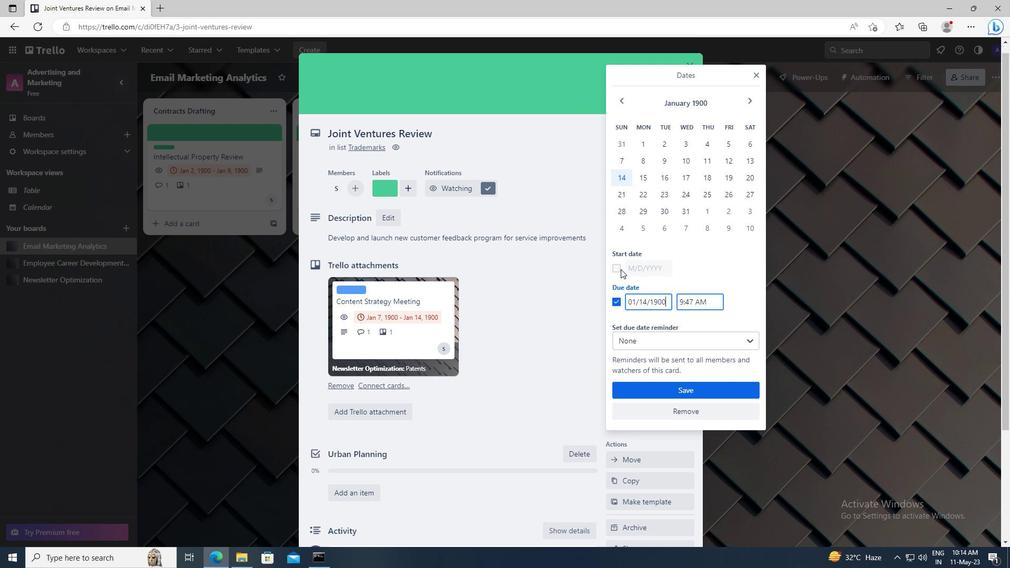 
Action: Mouse pressed left at (618, 267)
Screenshot: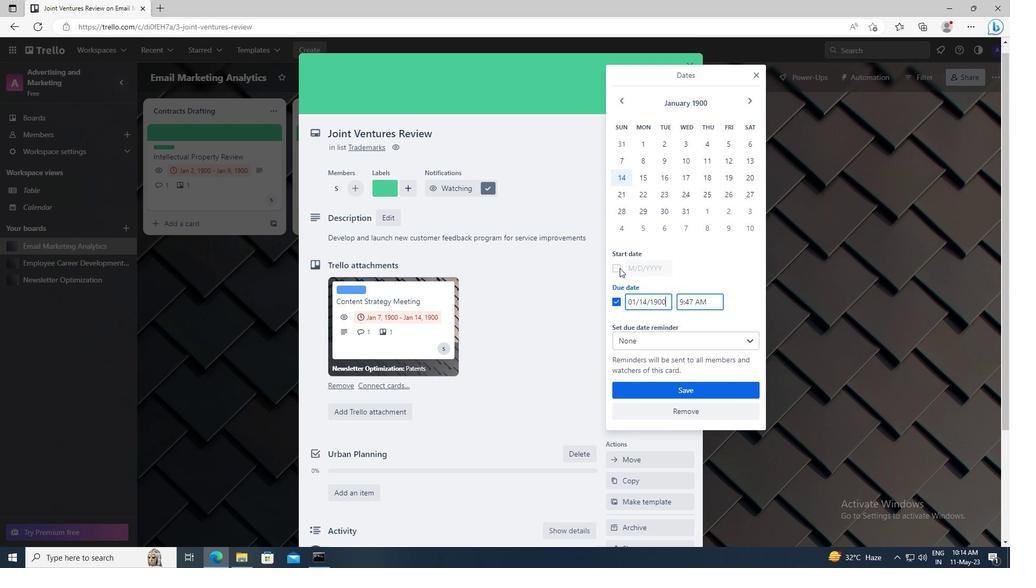 
Action: Mouse moved to (665, 269)
Screenshot: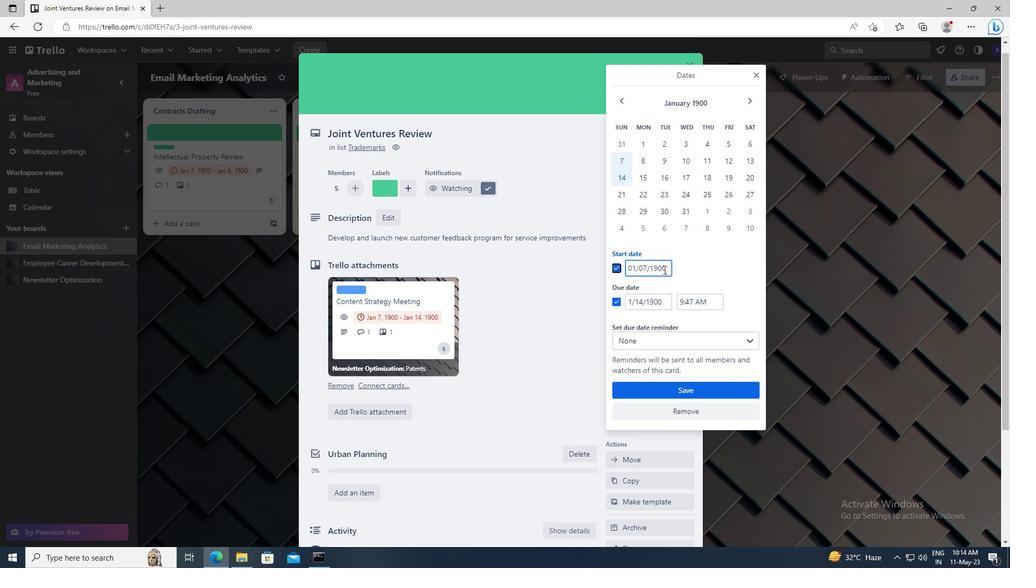 
Action: Mouse pressed left at (665, 269)
Screenshot: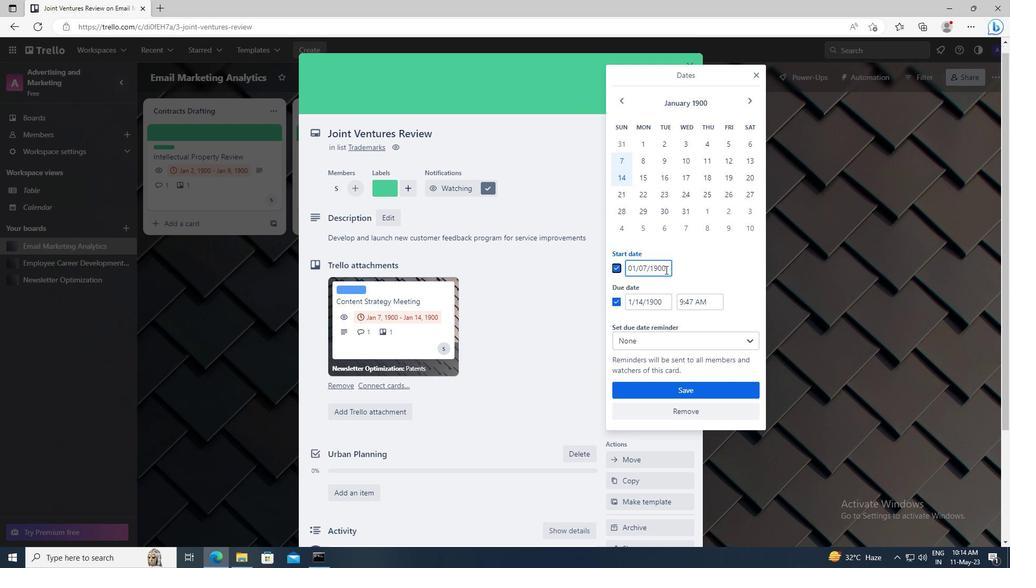 
Action: Key pressed <Key.left><Key.left><Key.left><Key.left><Key.left><Key.backspace>8
Screenshot: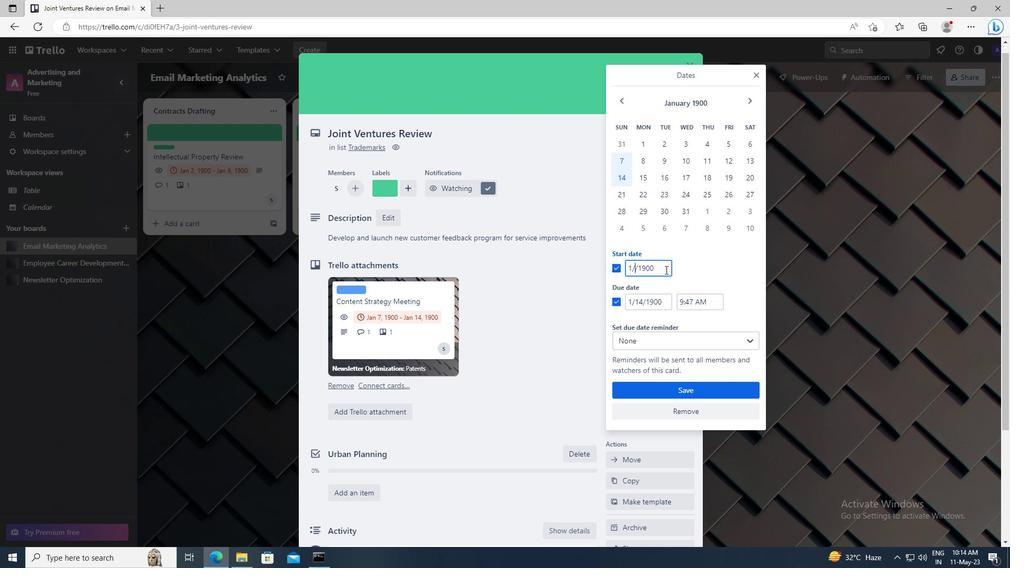 
Action: Mouse moved to (667, 307)
Screenshot: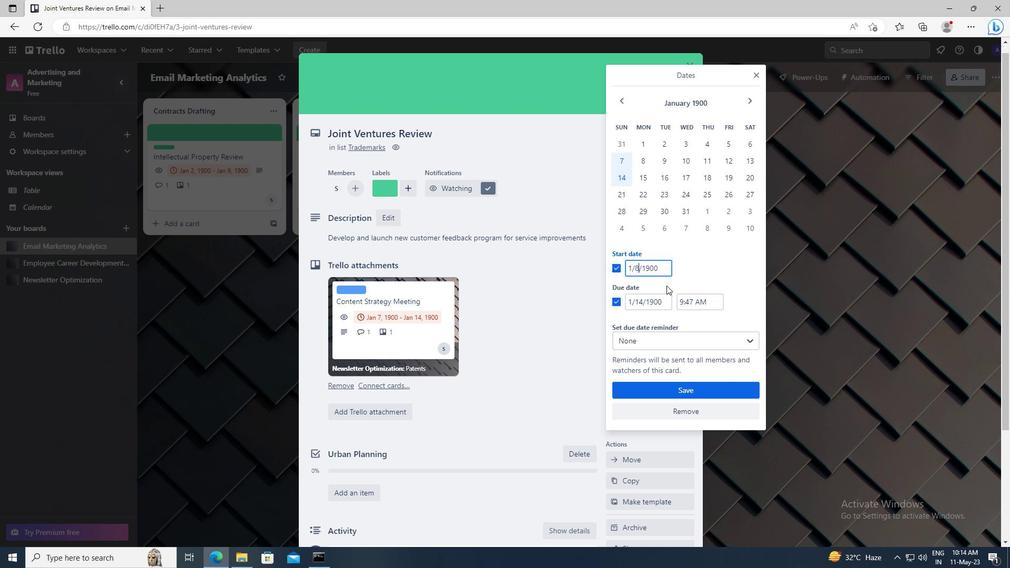 
Action: Mouse pressed left at (667, 307)
Screenshot: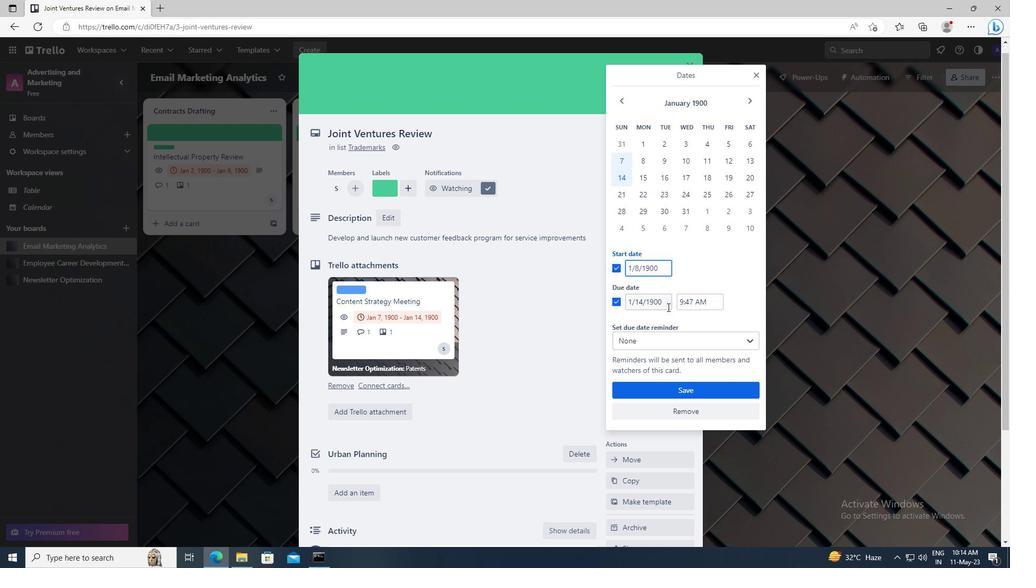 
Action: Key pressed <Key.left><Key.left><Key.left><Key.left><Key.left><Key.backspace><Key.backspace>15
Screenshot: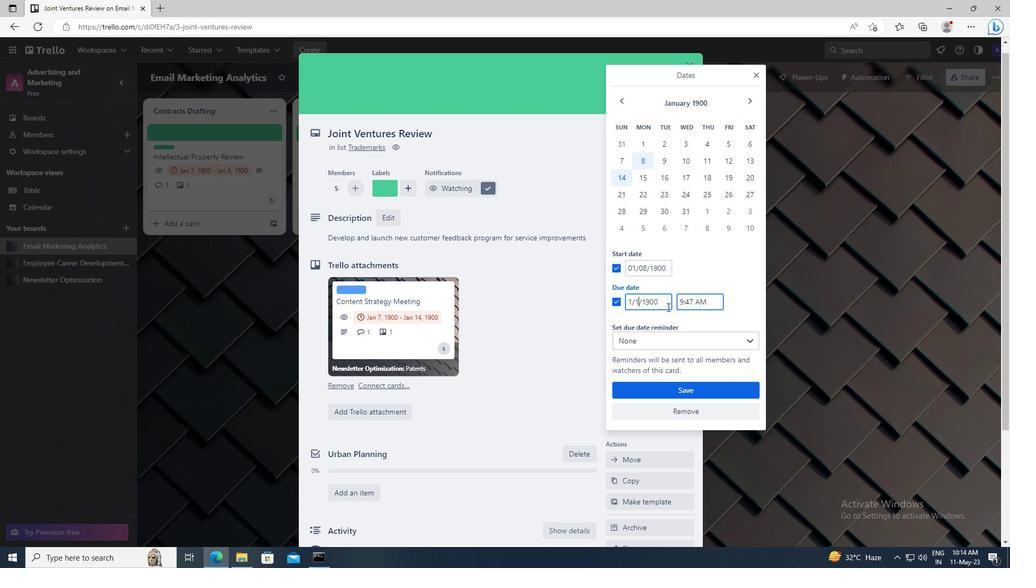 
Action: Mouse moved to (683, 393)
Screenshot: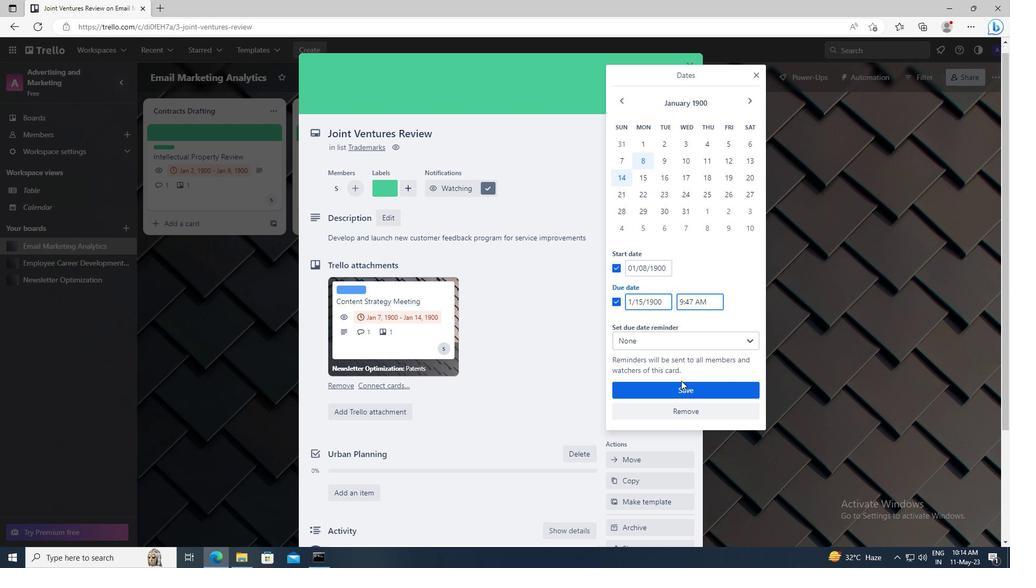 
Action: Mouse pressed left at (683, 393)
Screenshot: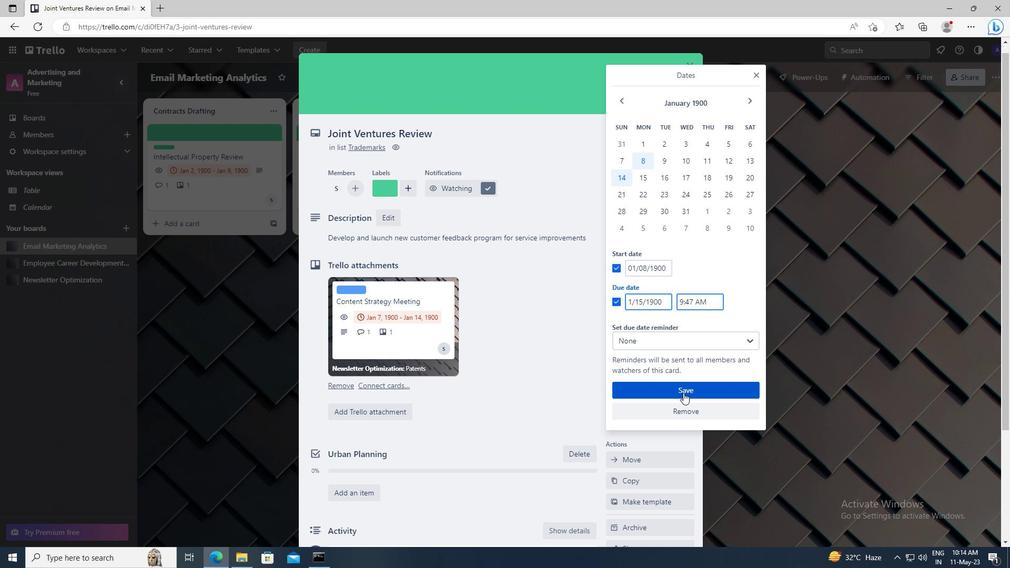 
